 Task: Filter jobs by Hyderabad location.
Action: Mouse moved to (354, 149)
Screenshot: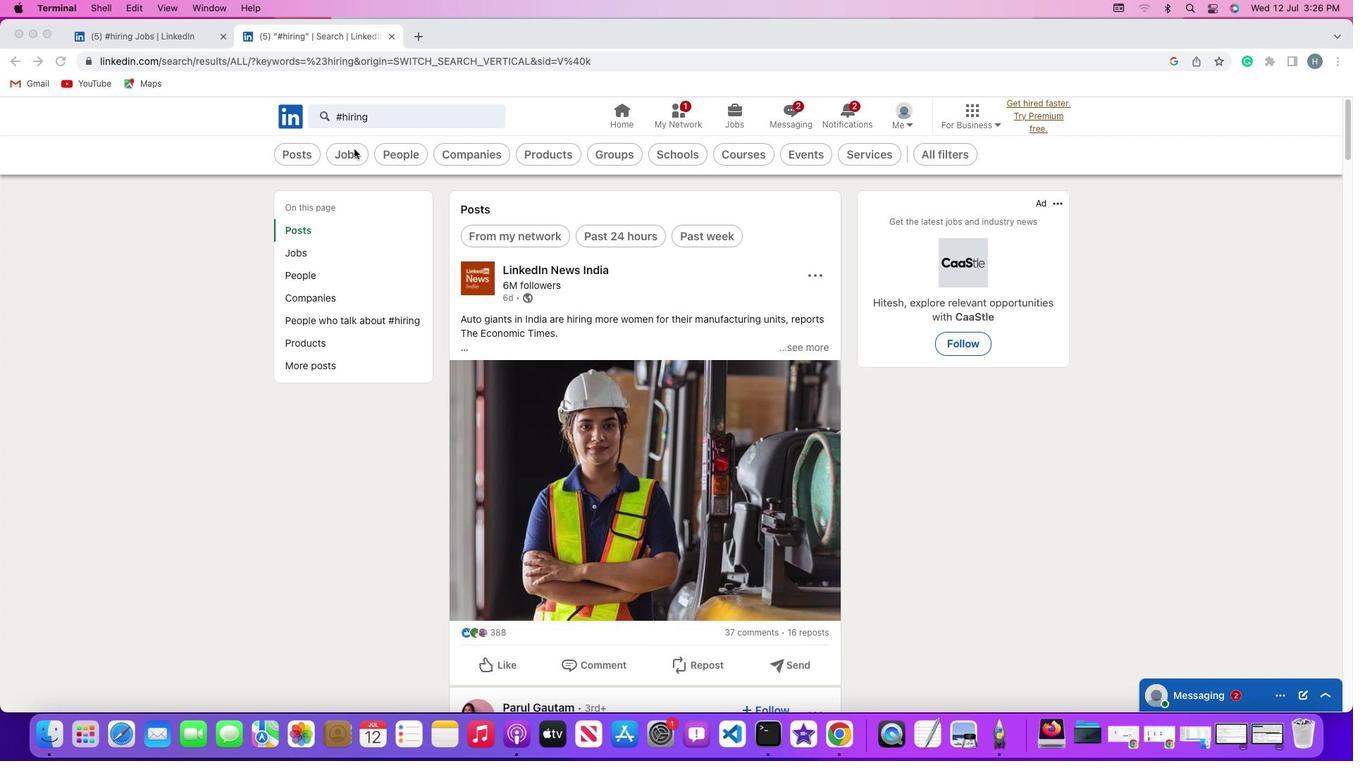 
Action: Mouse pressed left at (354, 149)
Screenshot: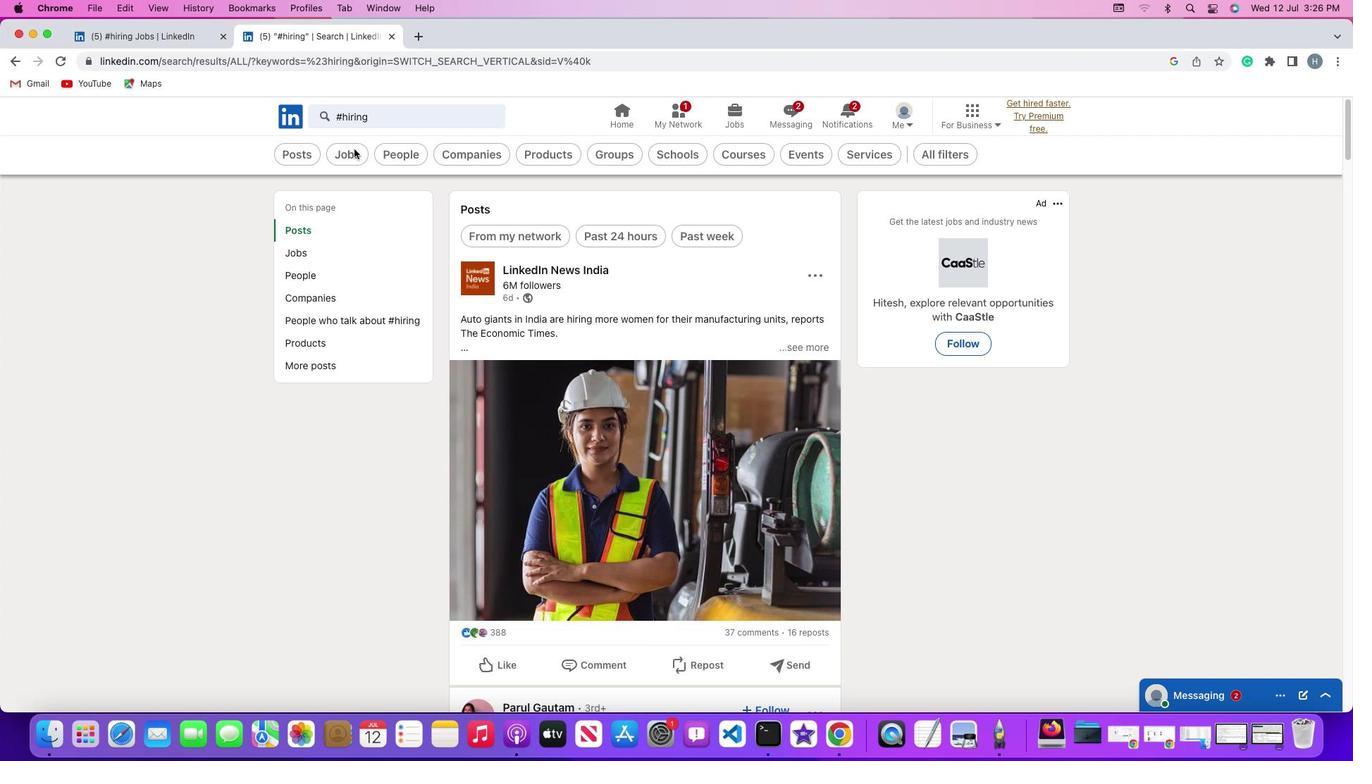 
Action: Mouse pressed left at (354, 149)
Screenshot: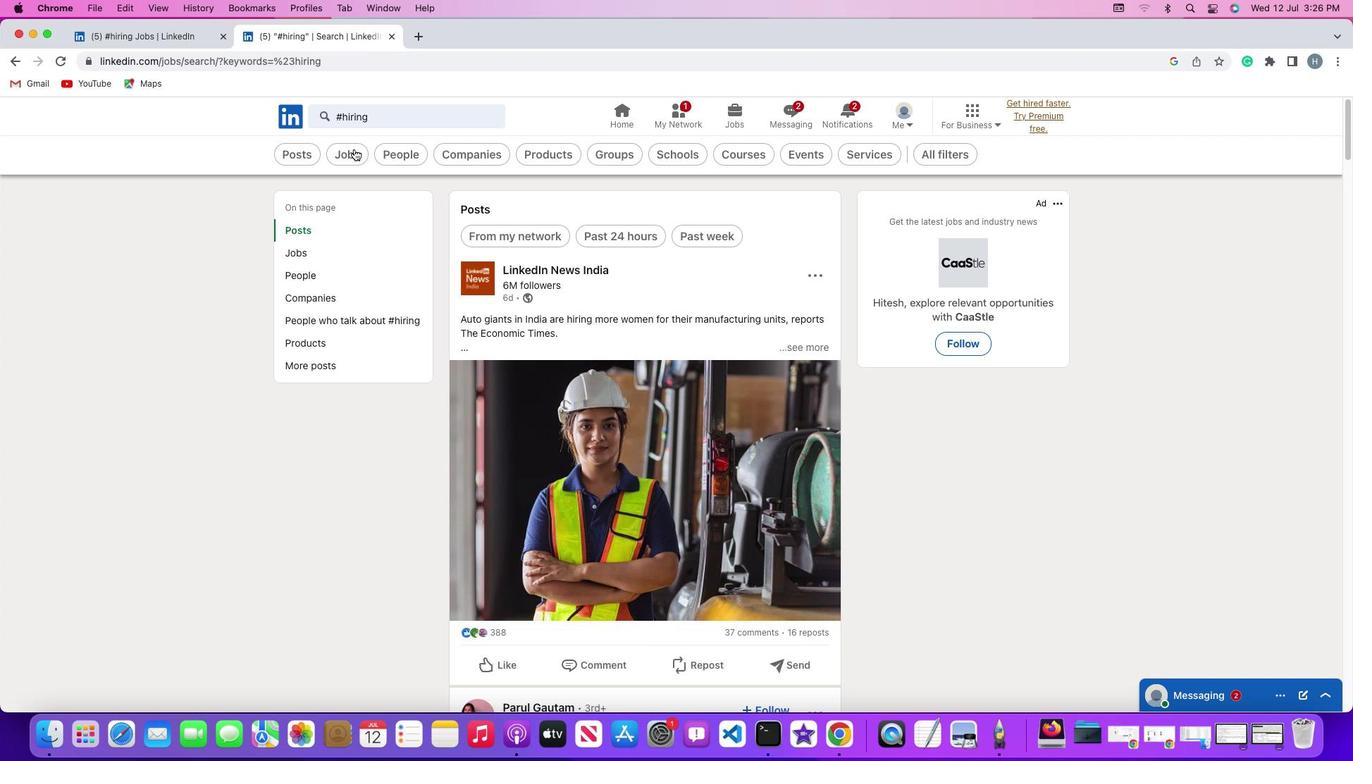 
Action: Mouse moved to (980, 153)
Screenshot: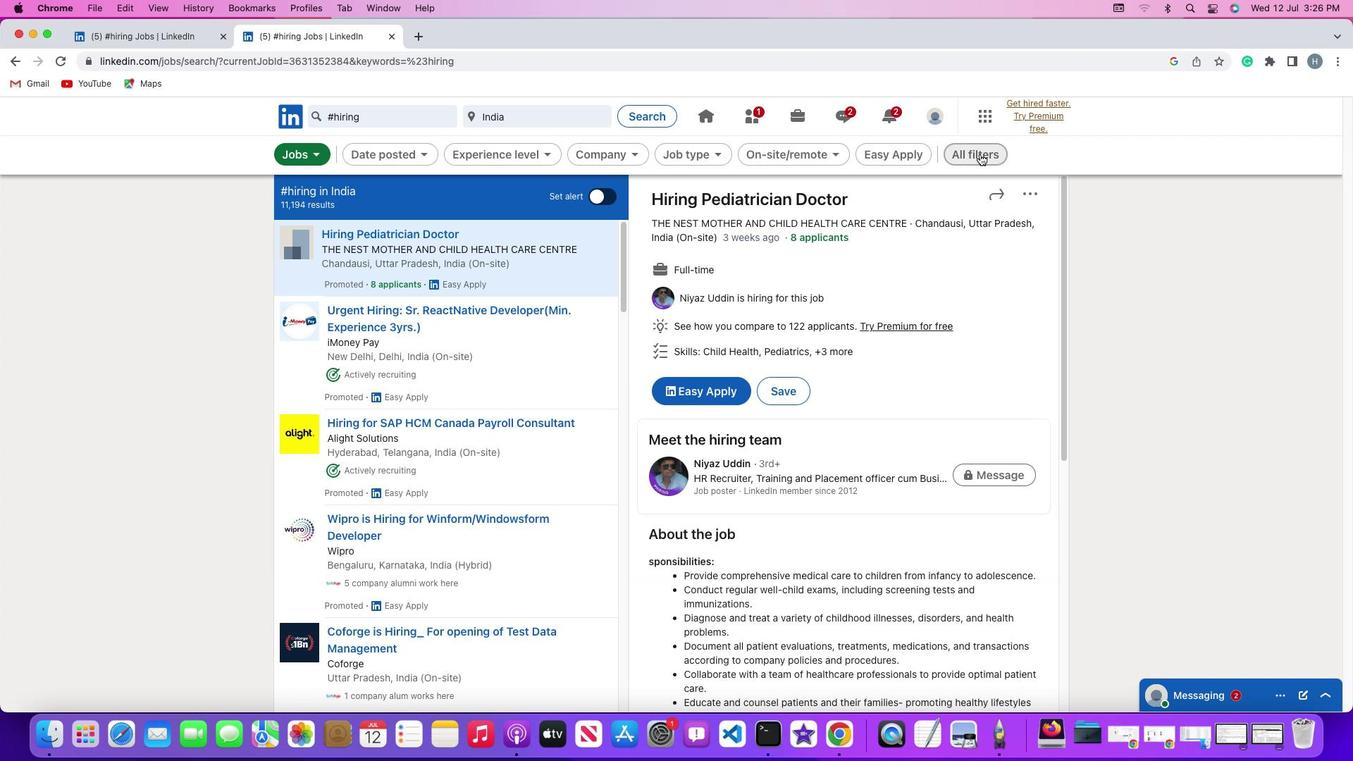 
Action: Mouse pressed left at (980, 153)
Screenshot: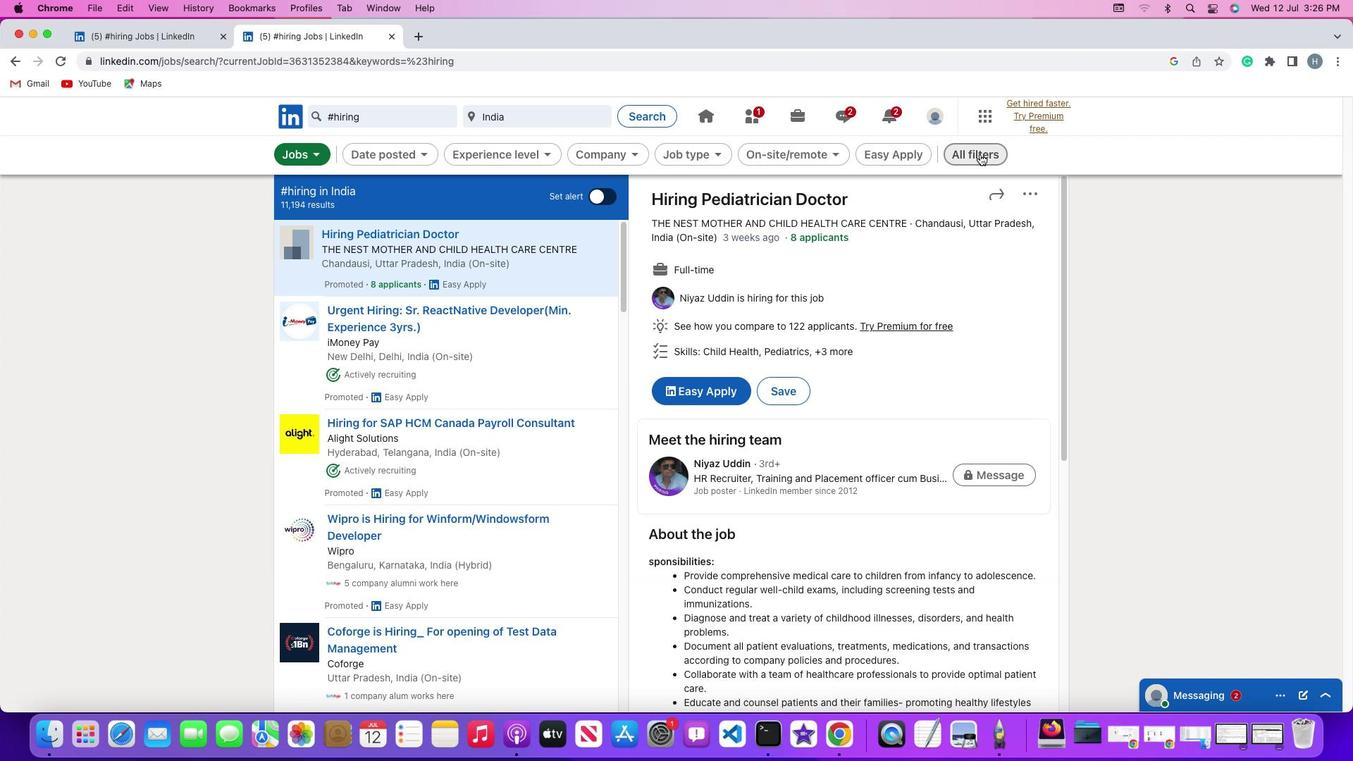 
Action: Mouse moved to (1135, 455)
Screenshot: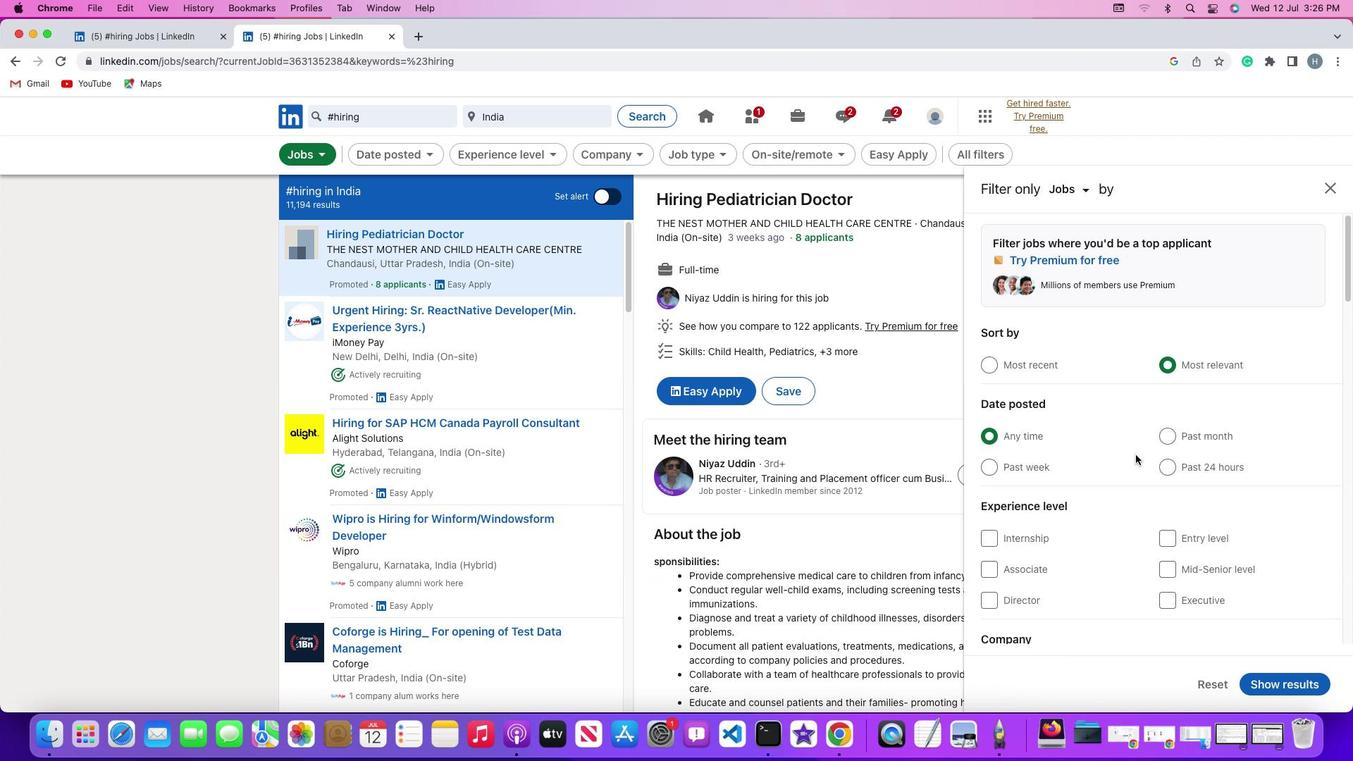 
Action: Mouse scrolled (1135, 455) with delta (0, 0)
Screenshot: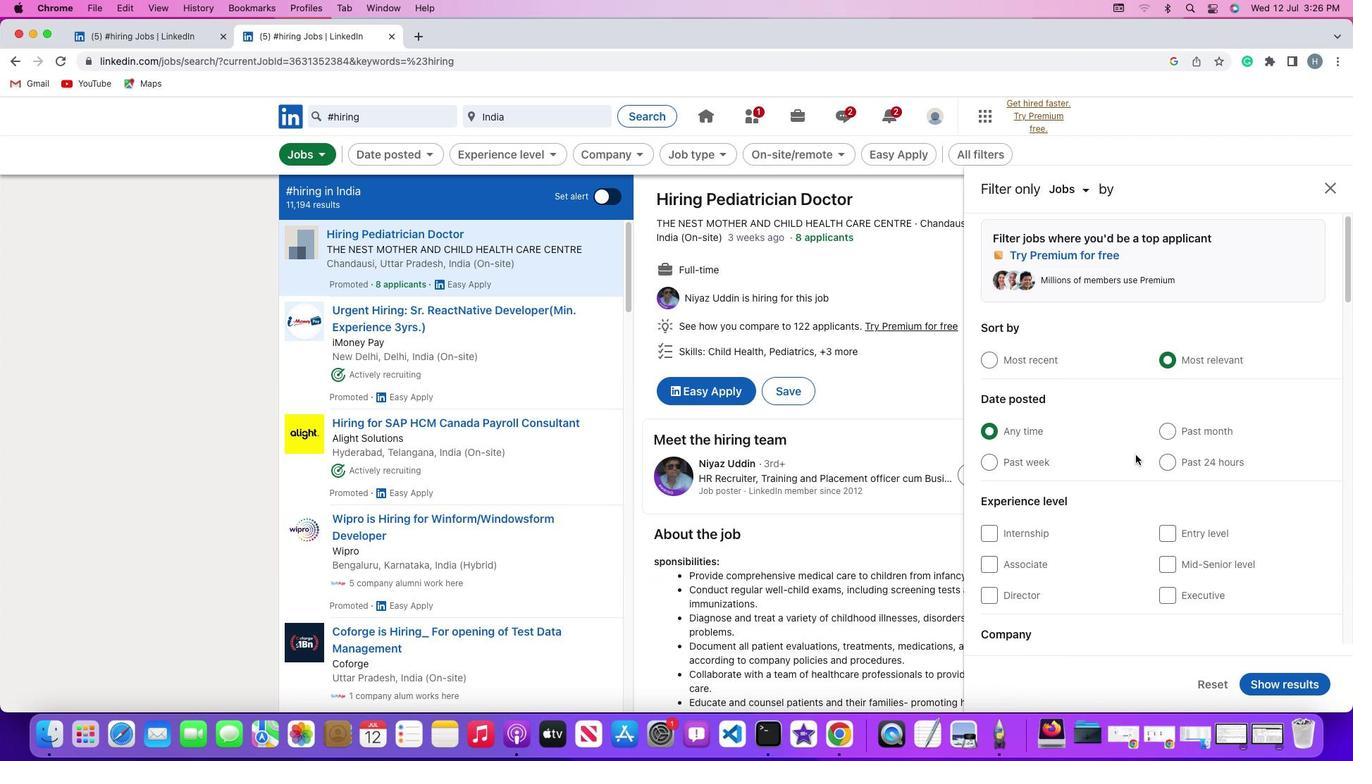 
Action: Mouse scrolled (1135, 455) with delta (0, 0)
Screenshot: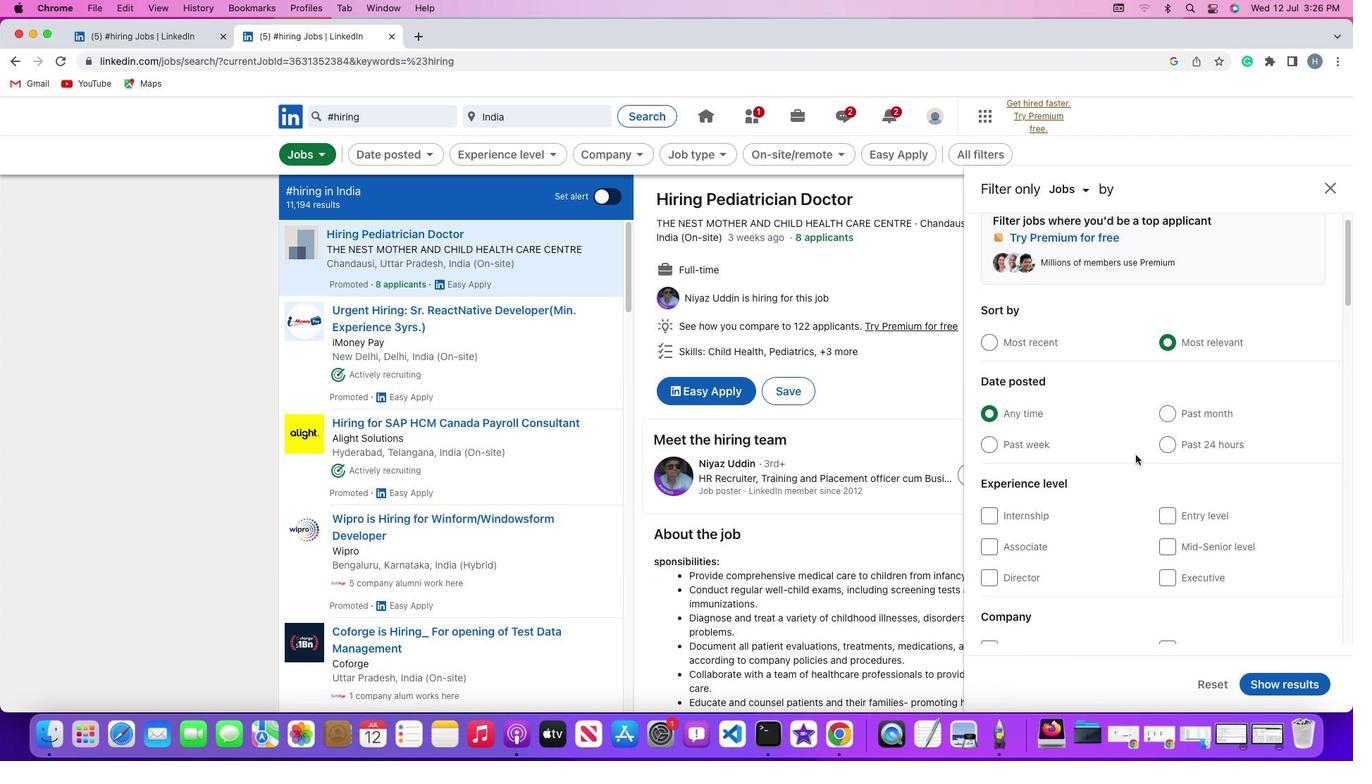 
Action: Mouse scrolled (1135, 455) with delta (0, -2)
Screenshot: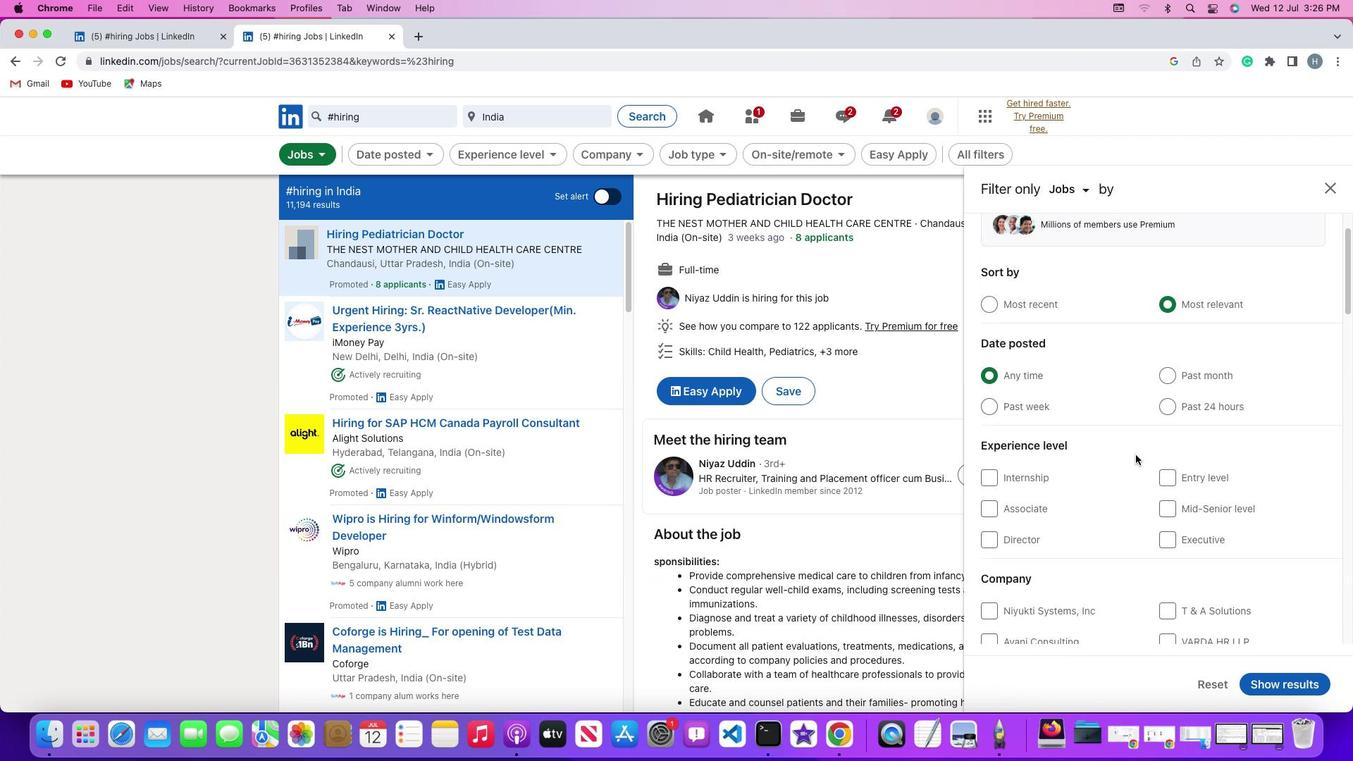 
Action: Mouse scrolled (1135, 455) with delta (0, -2)
Screenshot: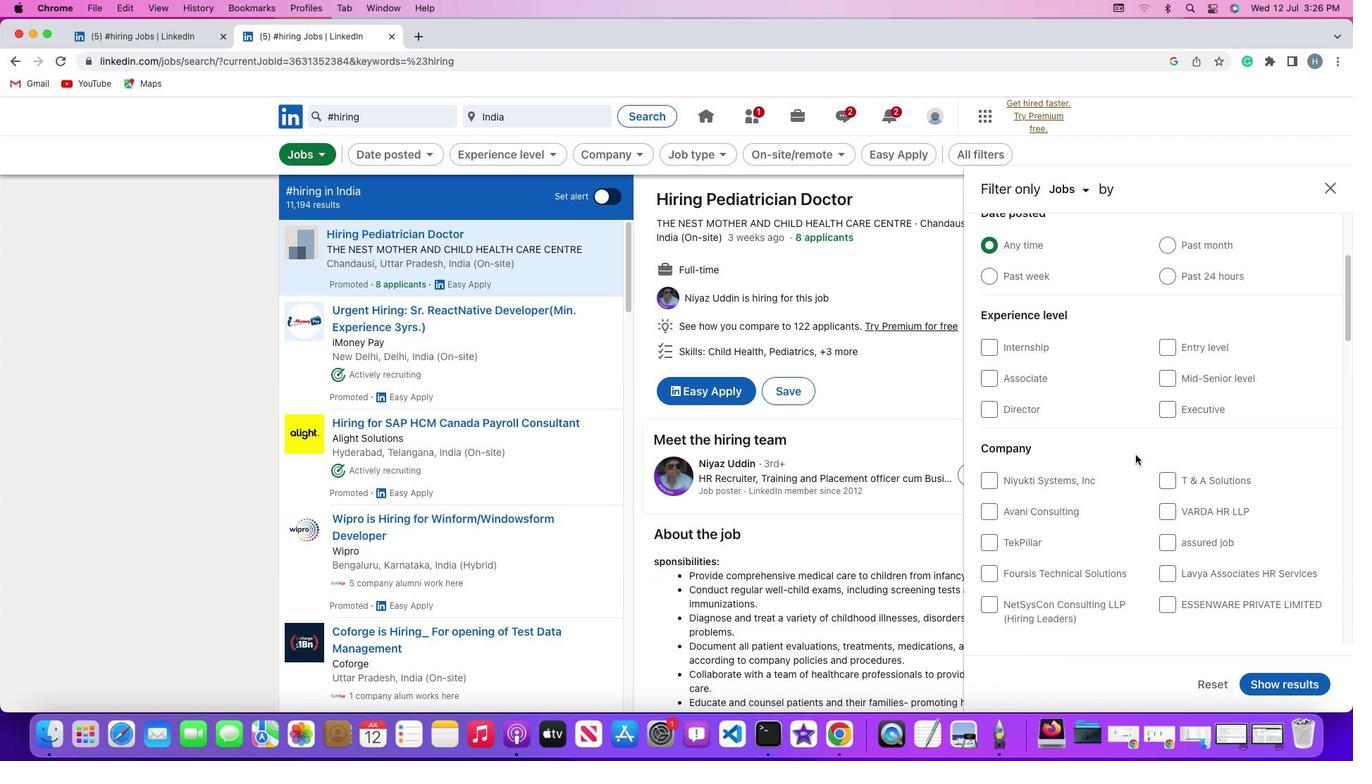 
Action: Mouse scrolled (1135, 455) with delta (0, 0)
Screenshot: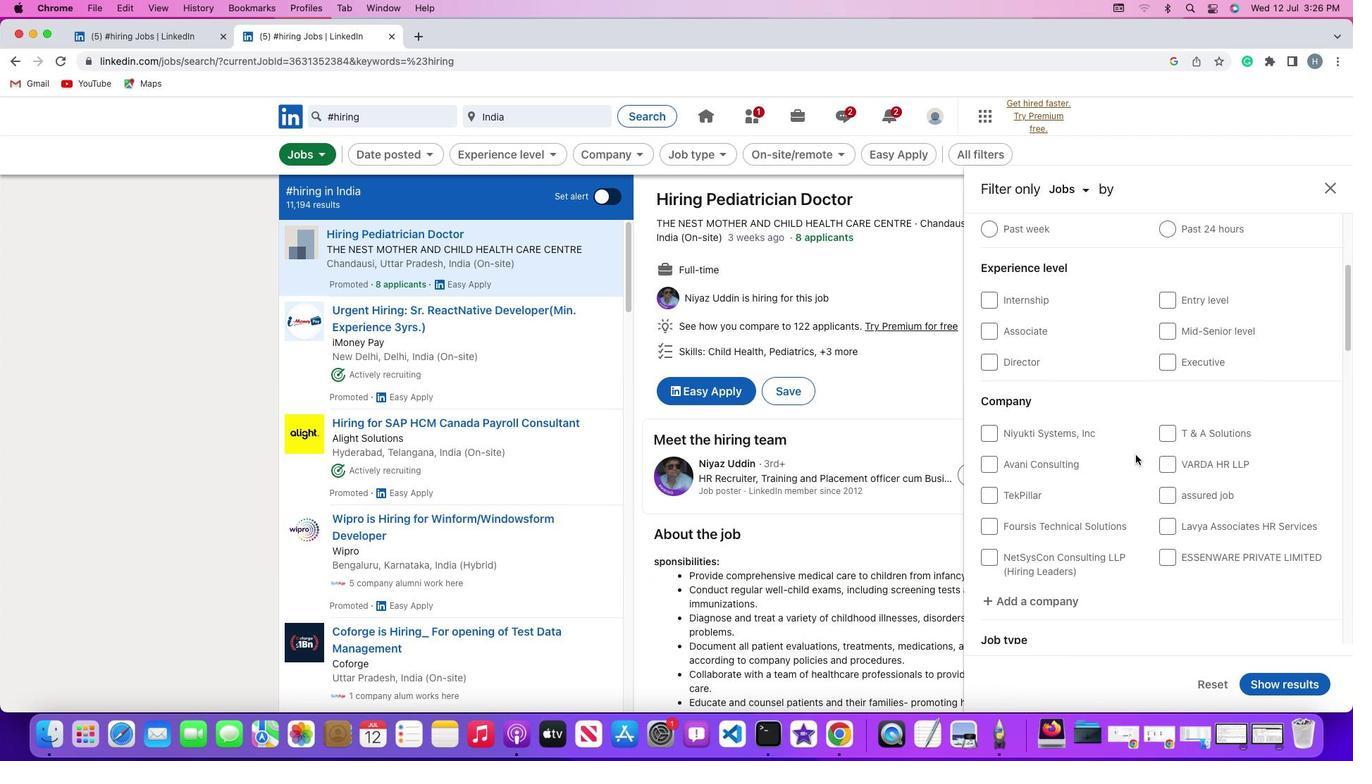 
Action: Mouse scrolled (1135, 455) with delta (0, 0)
Screenshot: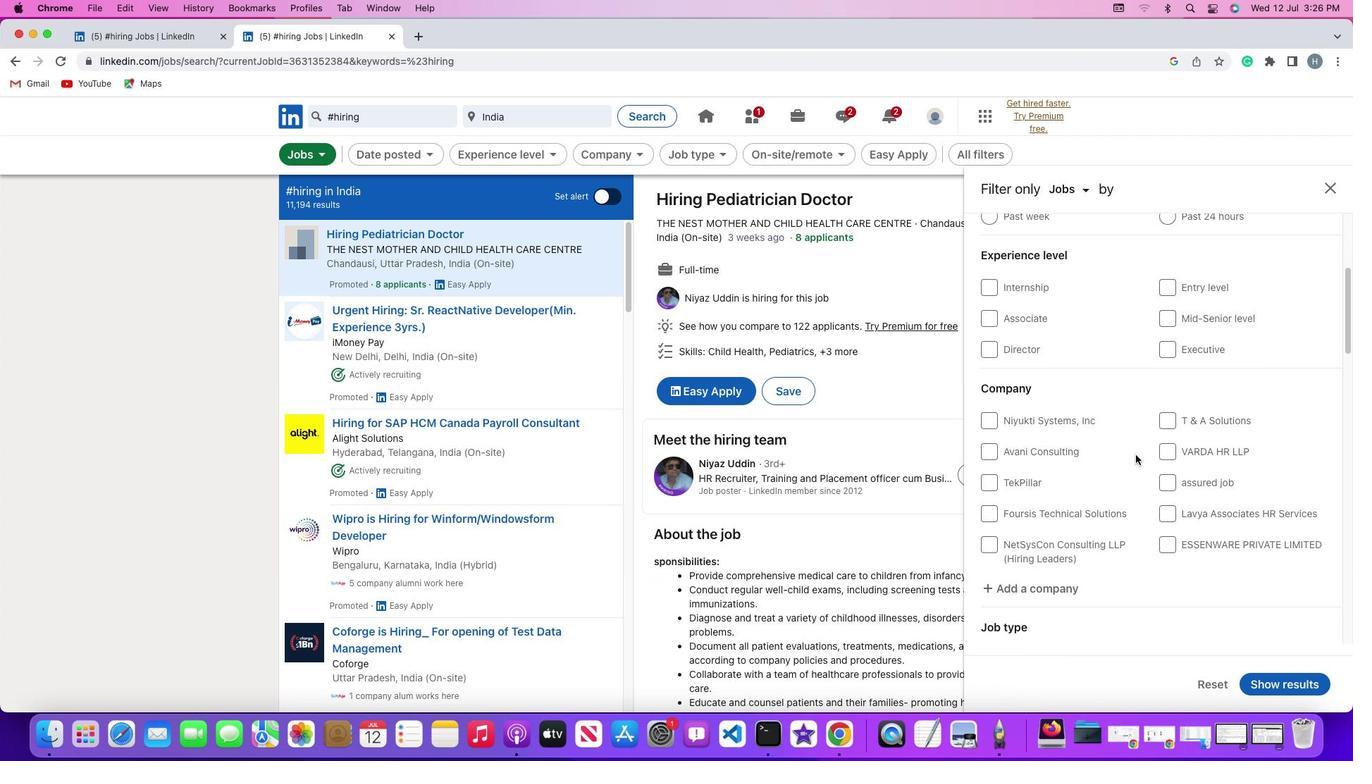 
Action: Mouse scrolled (1135, 455) with delta (0, -1)
Screenshot: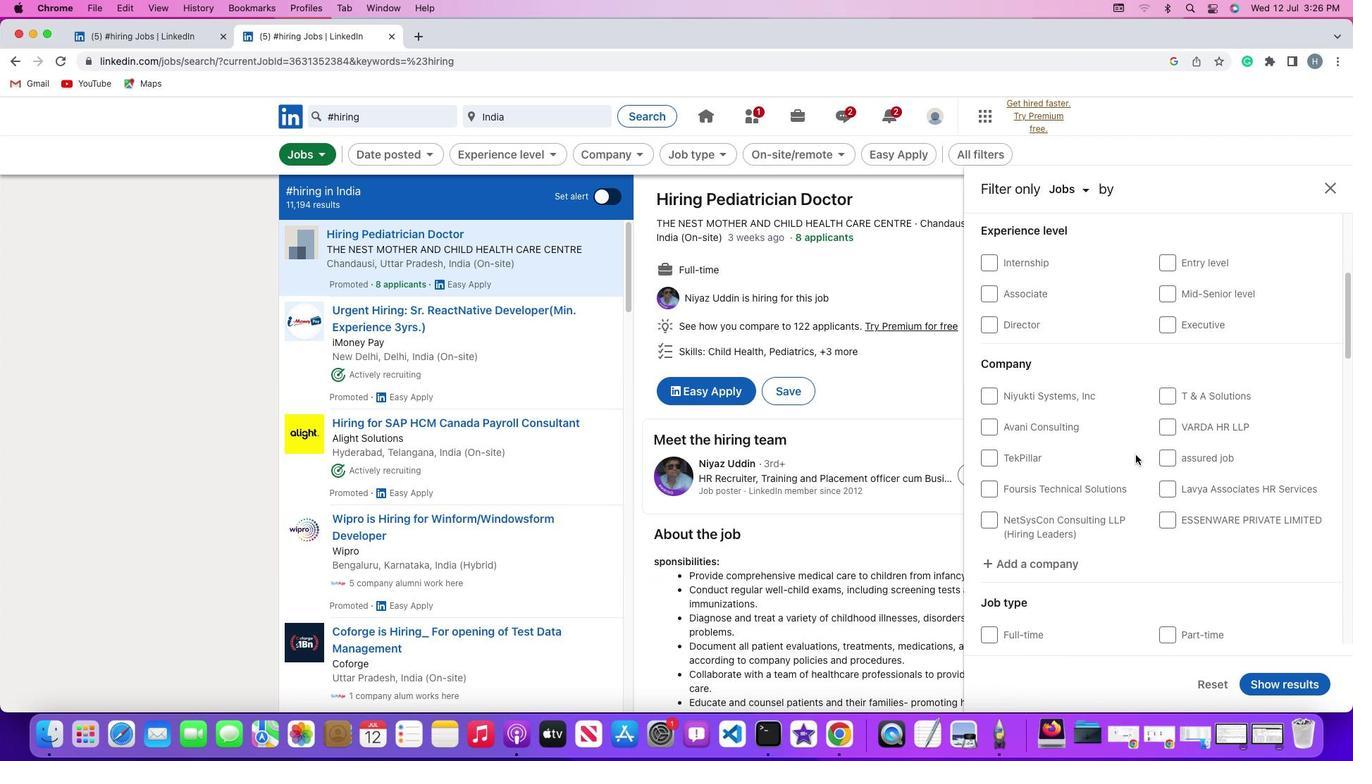 
Action: Mouse scrolled (1135, 455) with delta (0, 0)
Screenshot: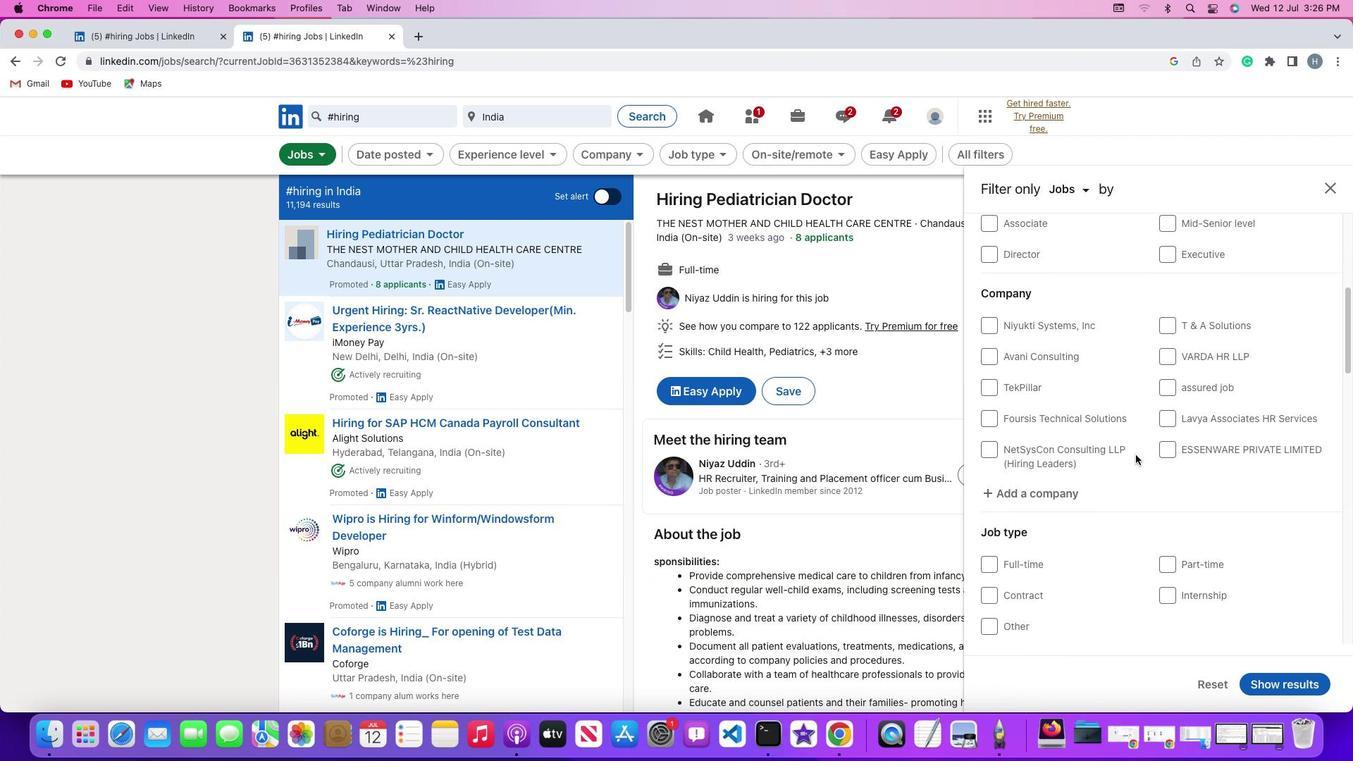 
Action: Mouse scrolled (1135, 455) with delta (0, 0)
Screenshot: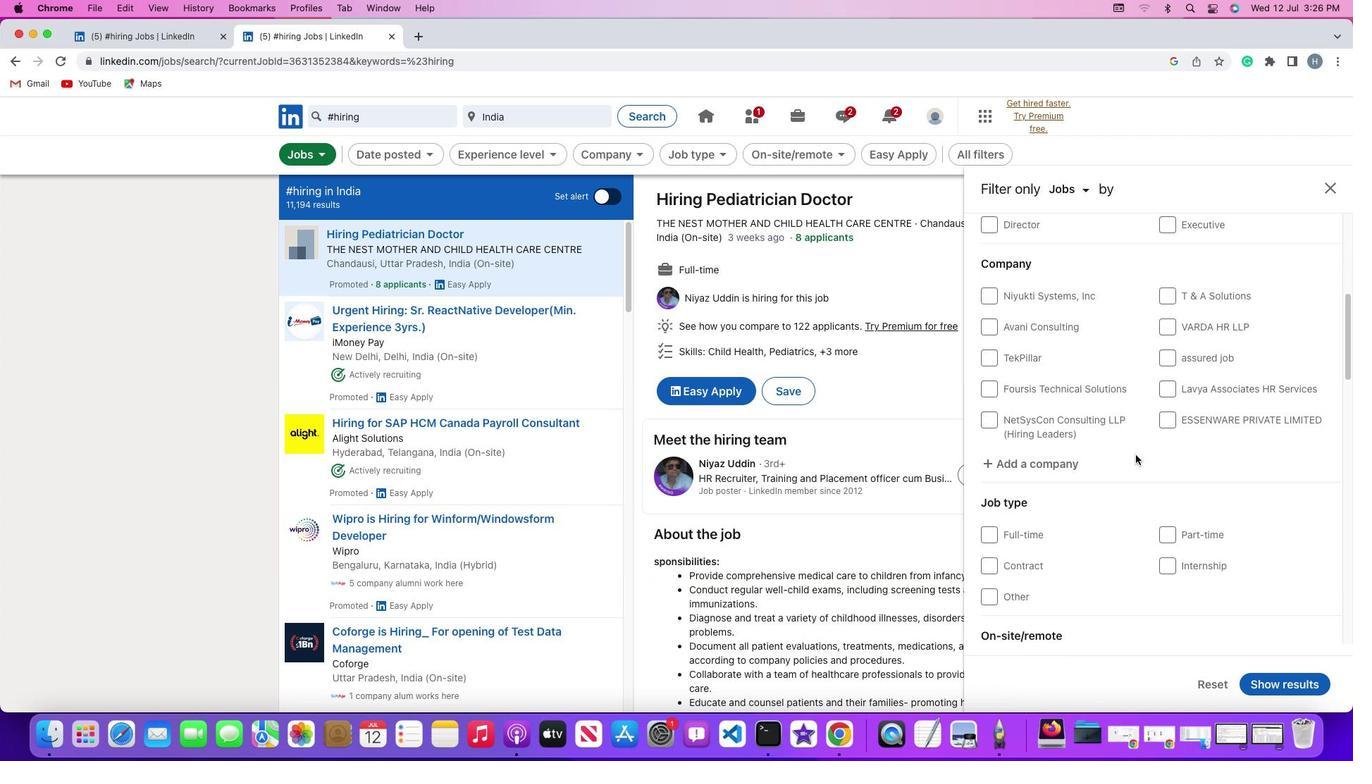 
Action: Mouse scrolled (1135, 455) with delta (0, -1)
Screenshot: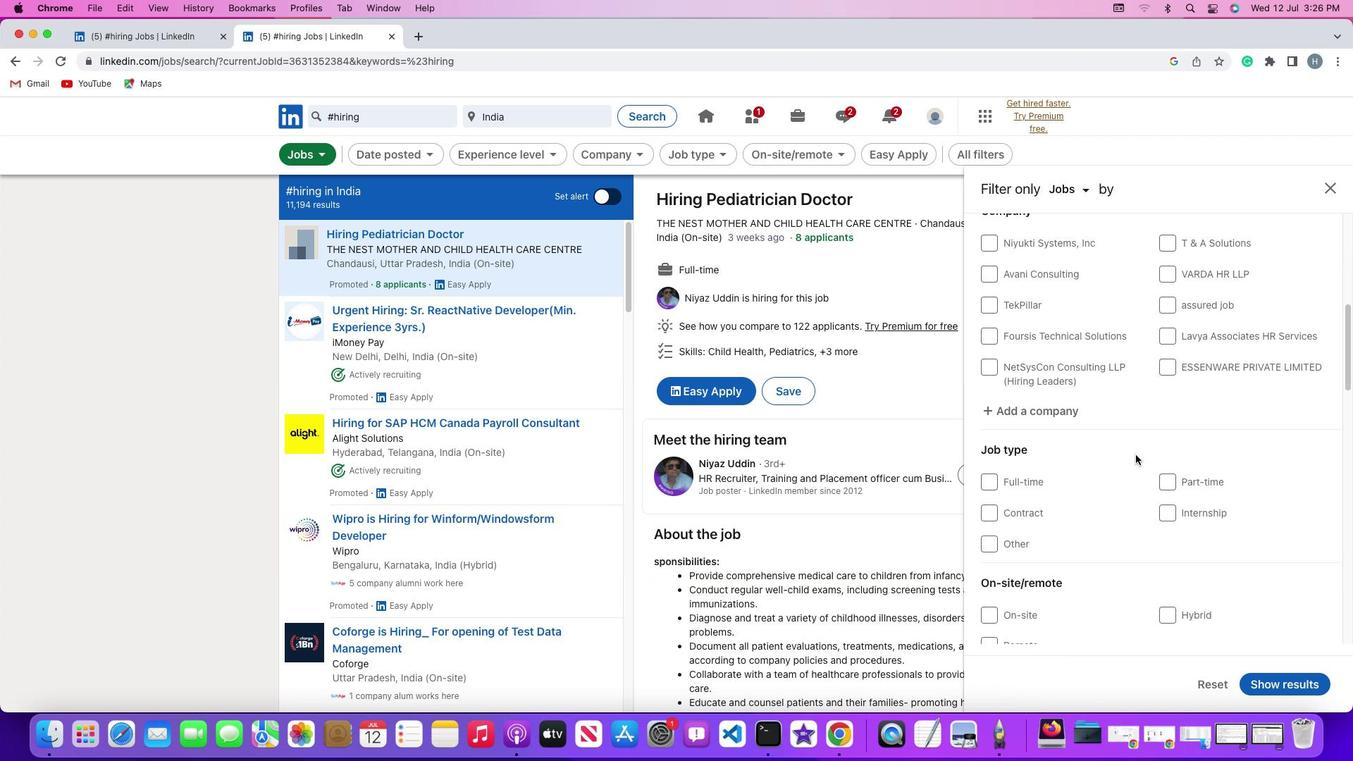 
Action: Mouse scrolled (1135, 455) with delta (0, -2)
Screenshot: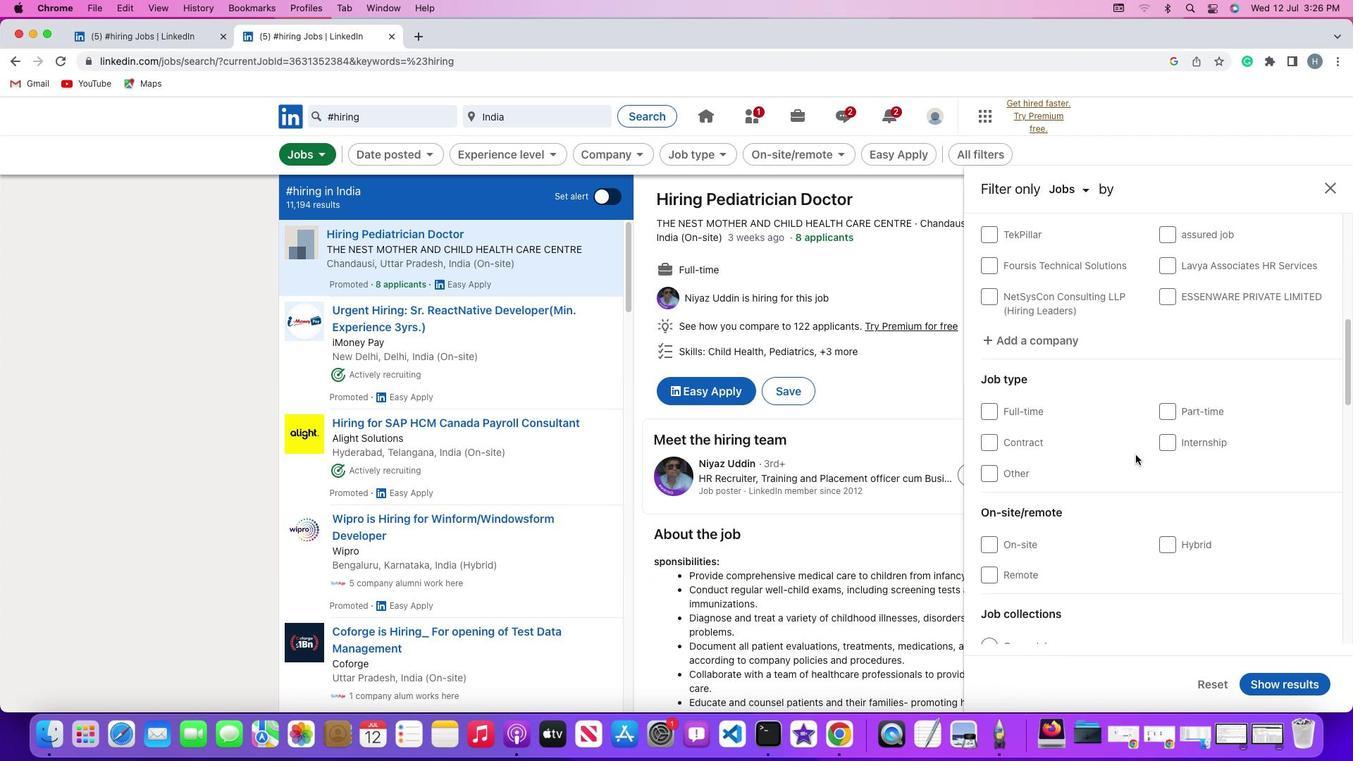 
Action: Mouse scrolled (1135, 455) with delta (0, 0)
Screenshot: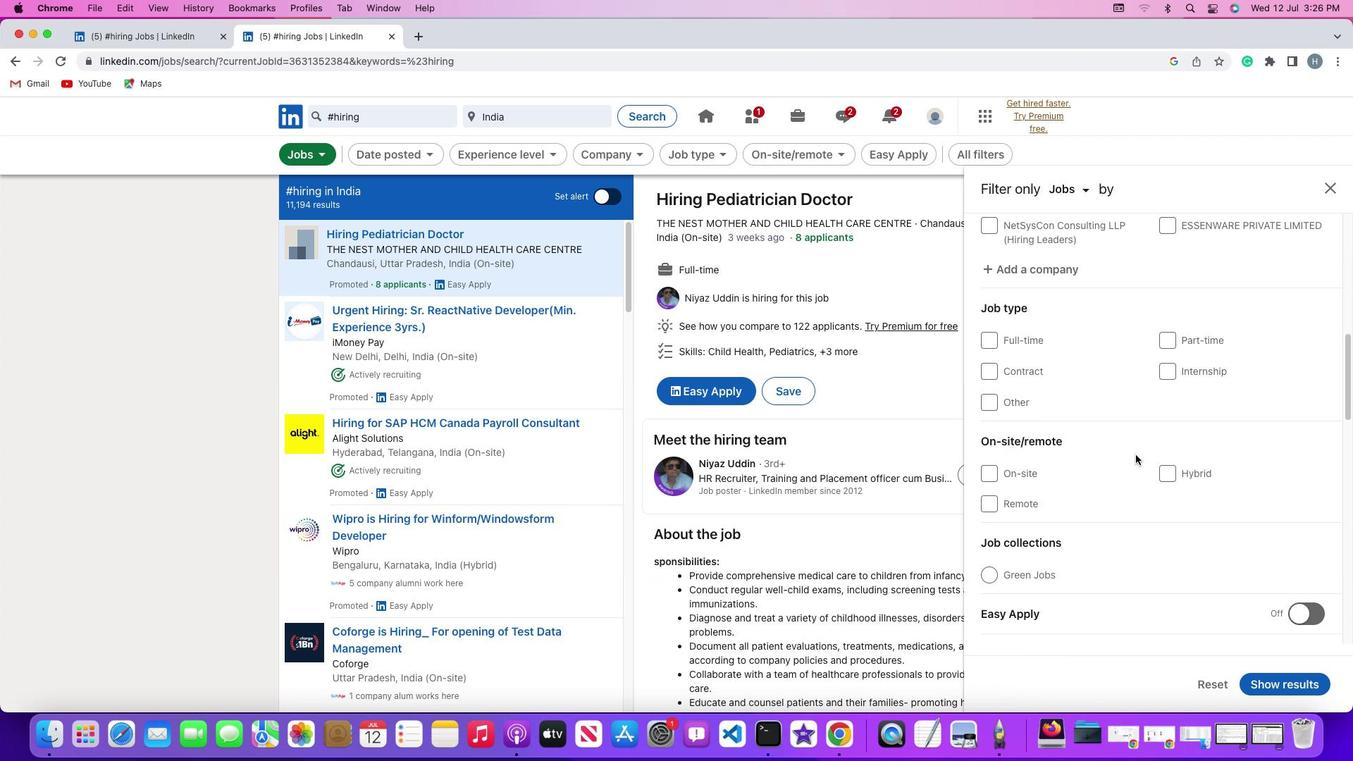 
Action: Mouse scrolled (1135, 455) with delta (0, 0)
Screenshot: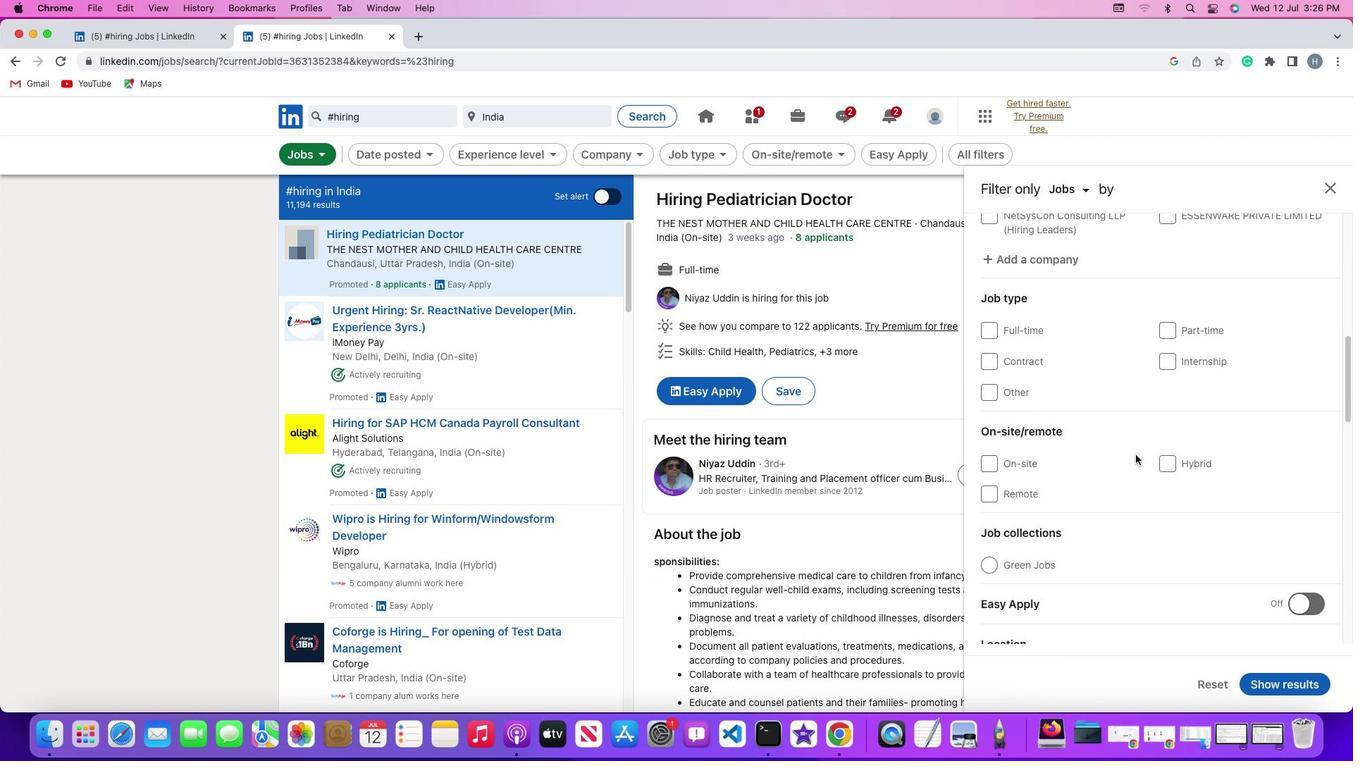 
Action: Mouse scrolled (1135, 455) with delta (0, -1)
Screenshot: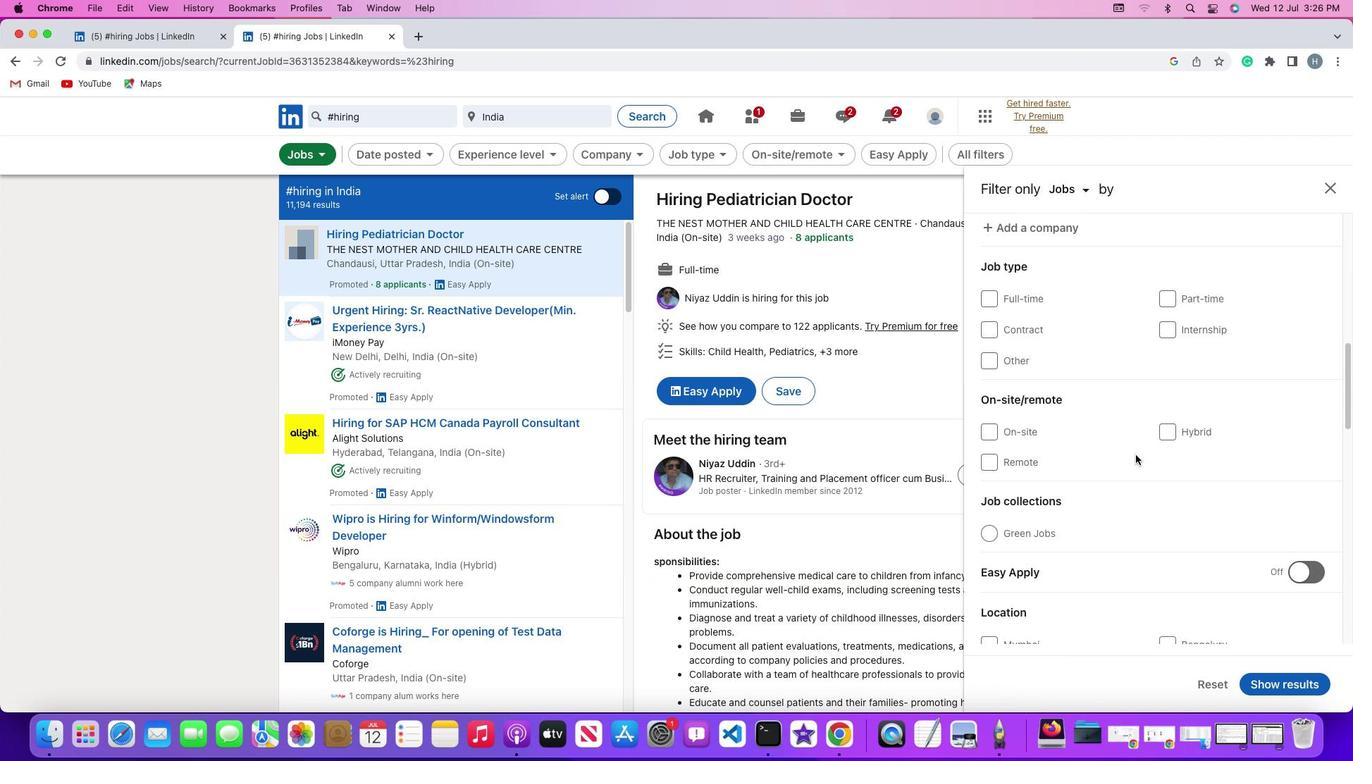 
Action: Mouse scrolled (1135, 455) with delta (0, 0)
Screenshot: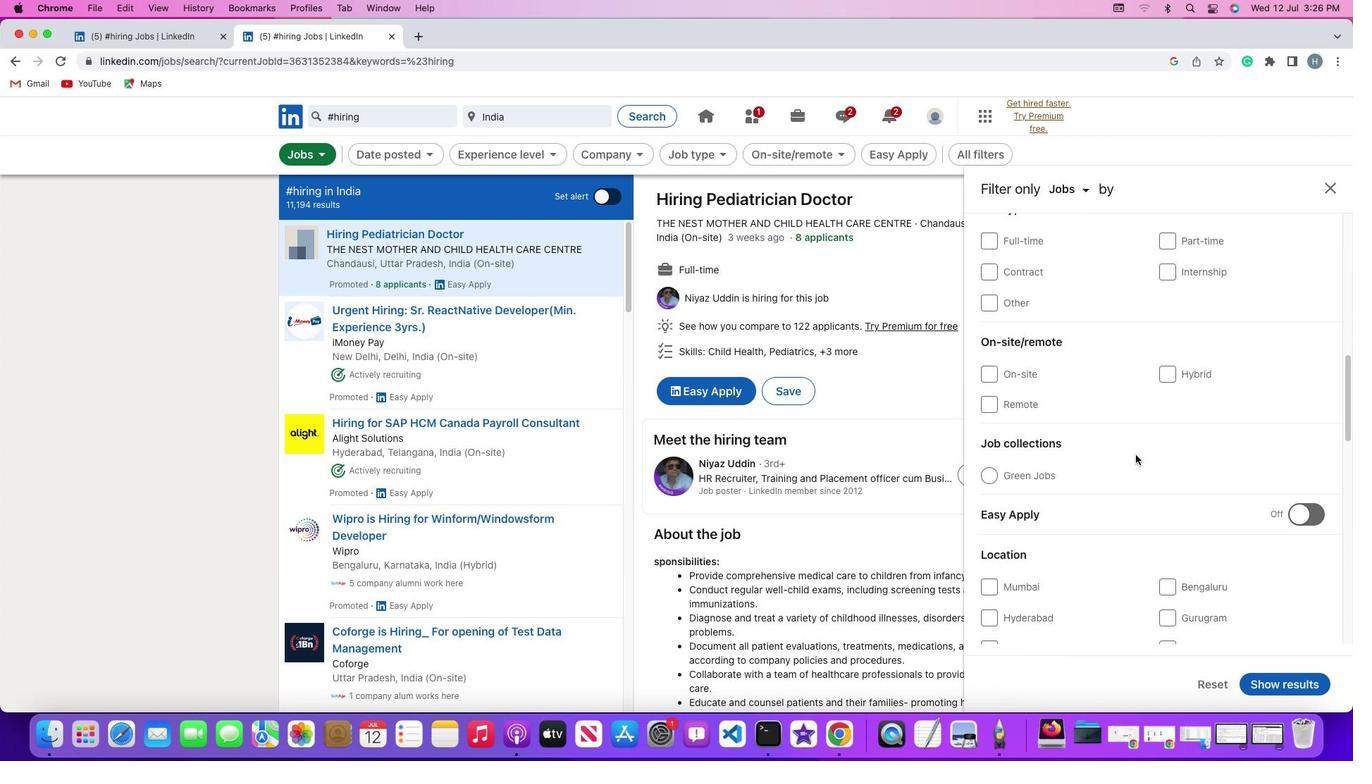 
Action: Mouse scrolled (1135, 455) with delta (0, 0)
Screenshot: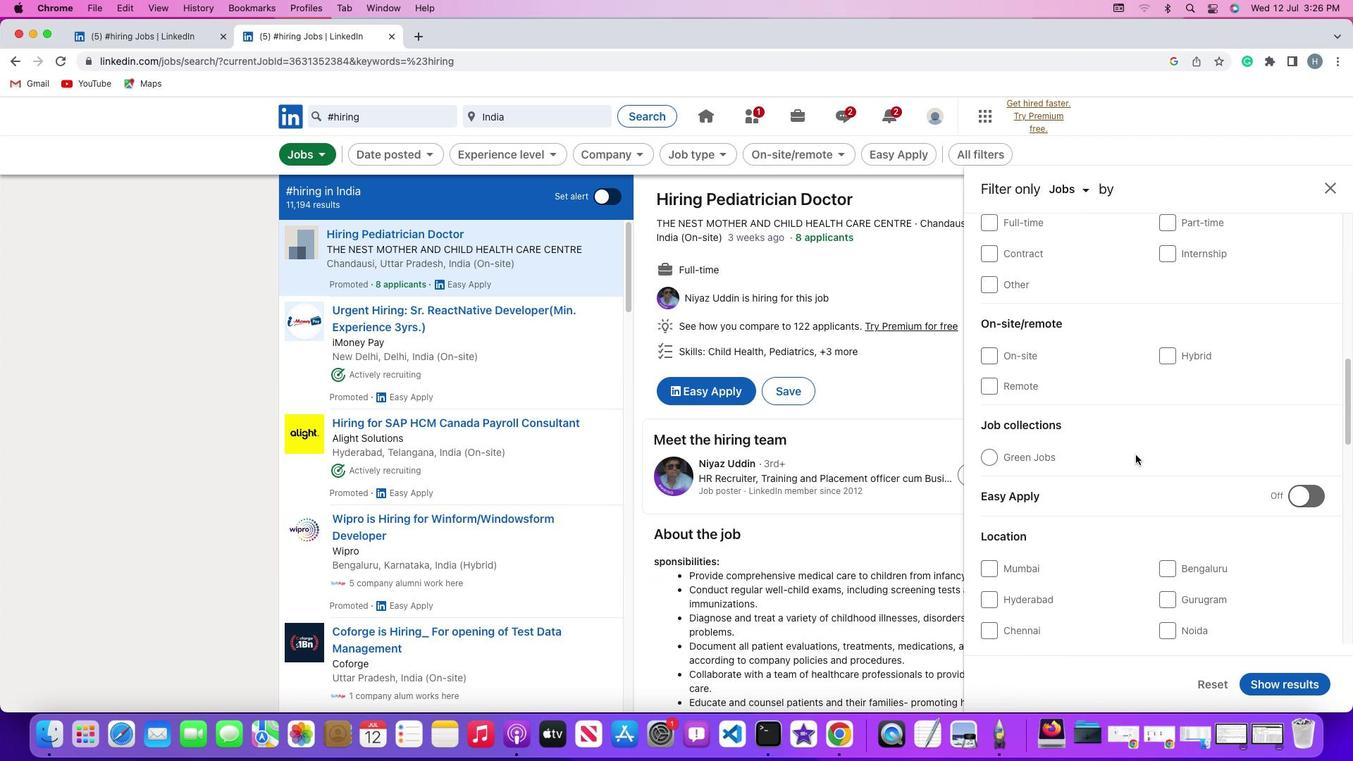 
Action: Mouse scrolled (1135, 455) with delta (0, -2)
Screenshot: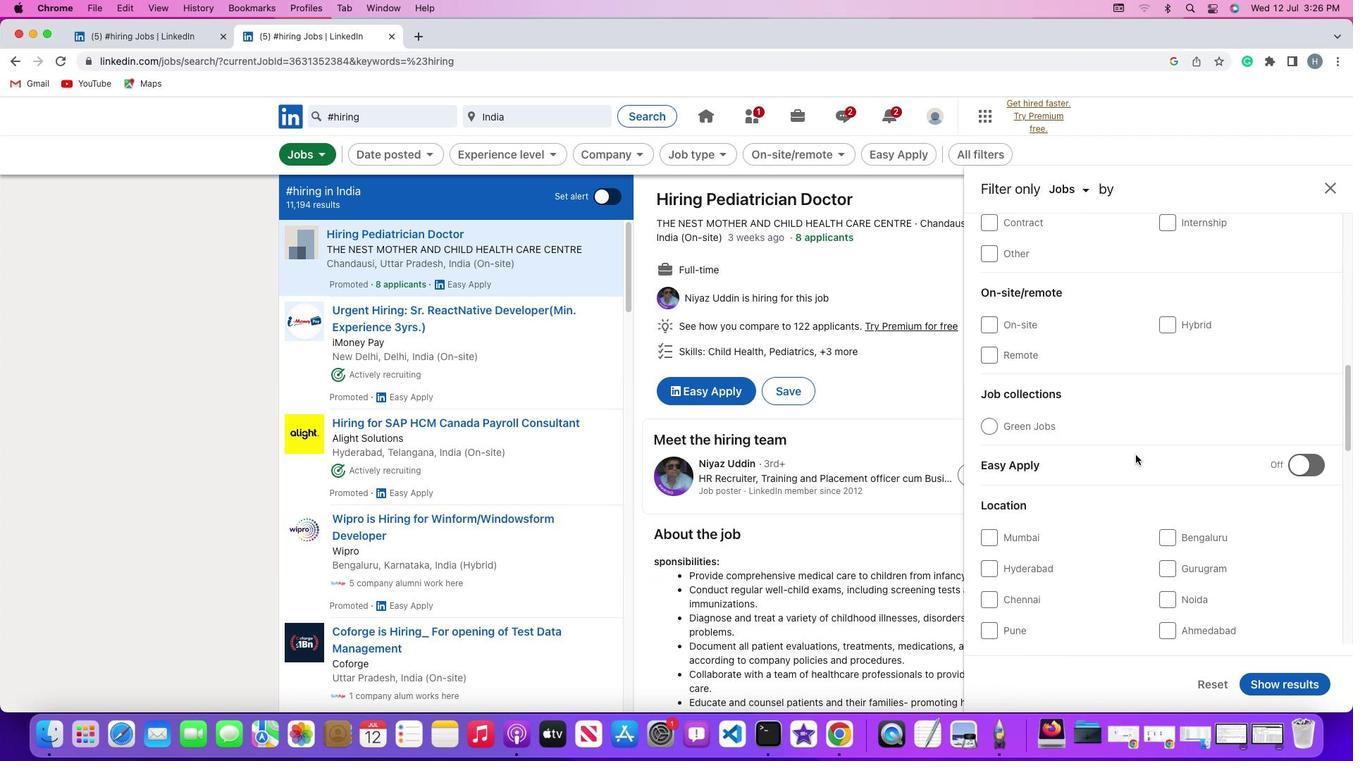 
Action: Mouse scrolled (1135, 455) with delta (0, 0)
Screenshot: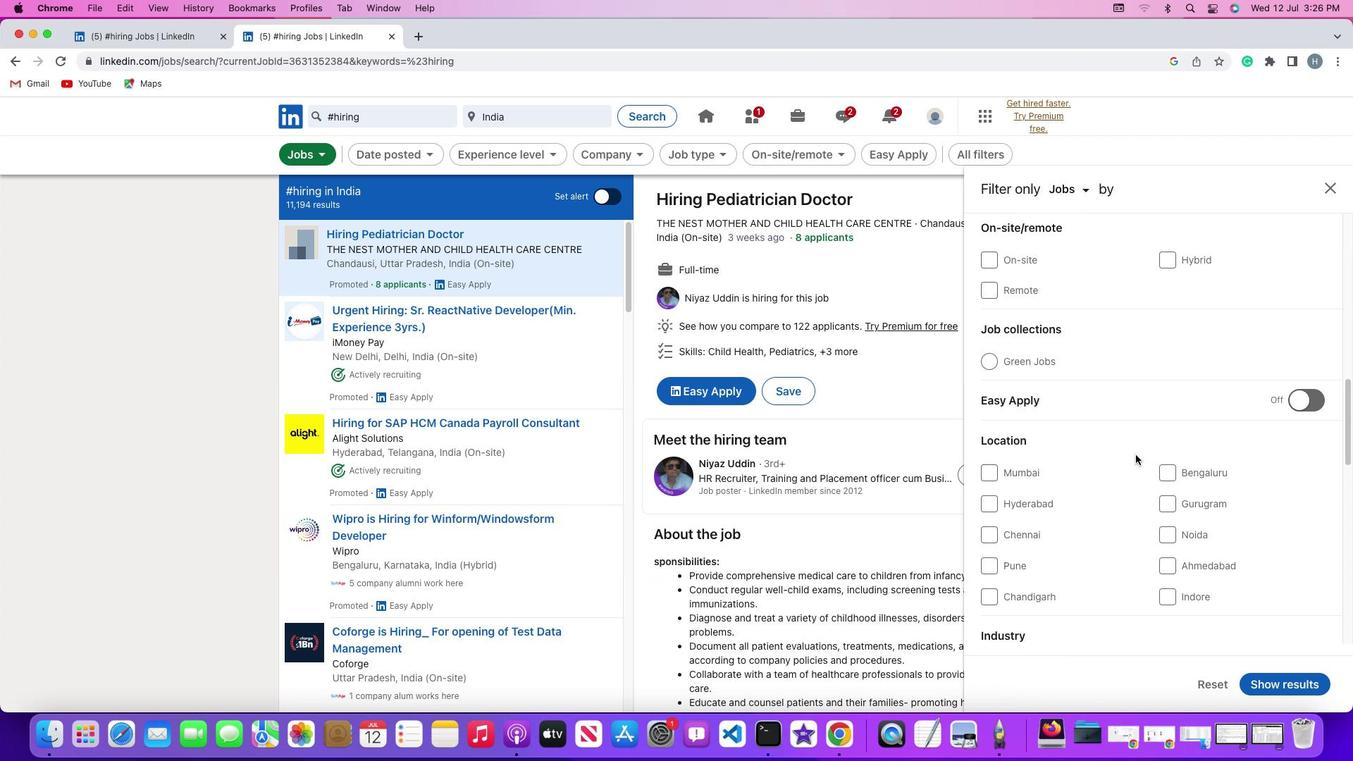 
Action: Mouse scrolled (1135, 455) with delta (0, 0)
Screenshot: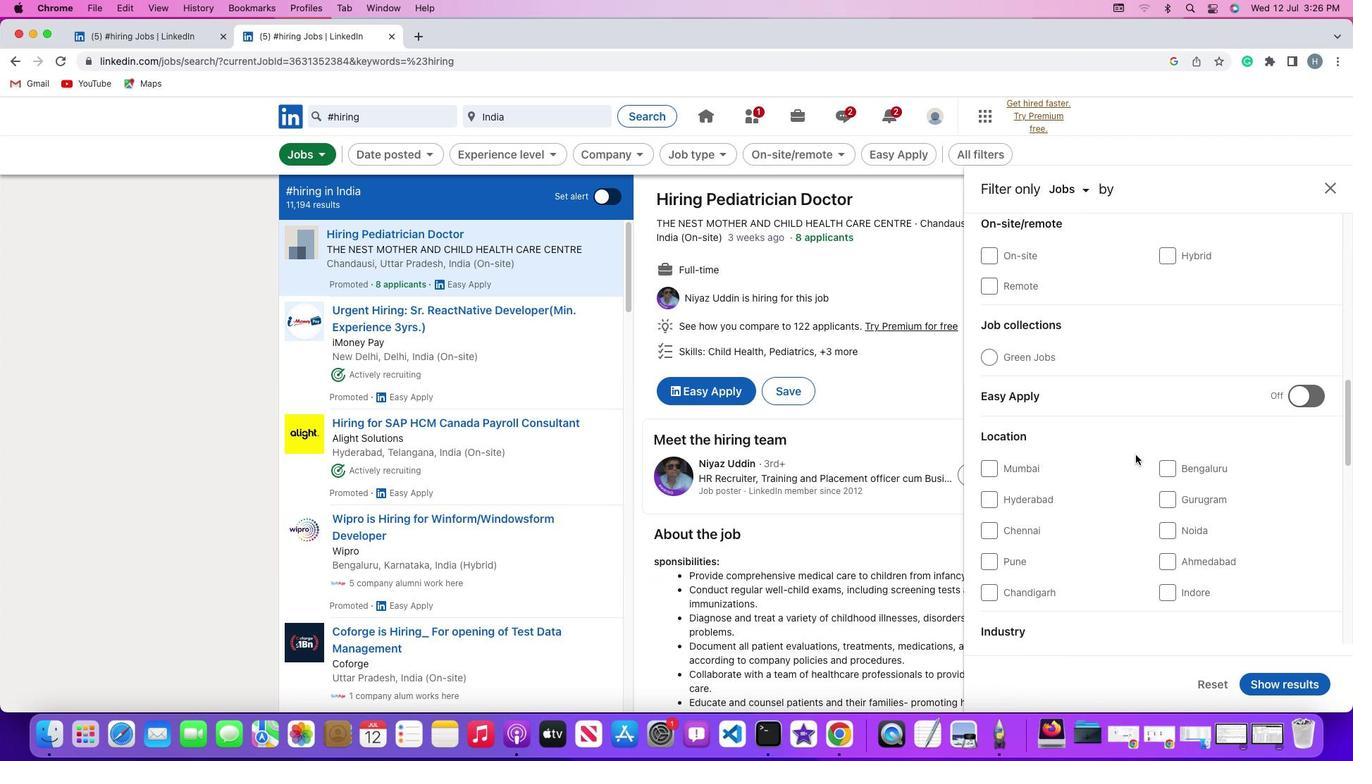 
Action: Mouse scrolled (1135, 455) with delta (0, 0)
Screenshot: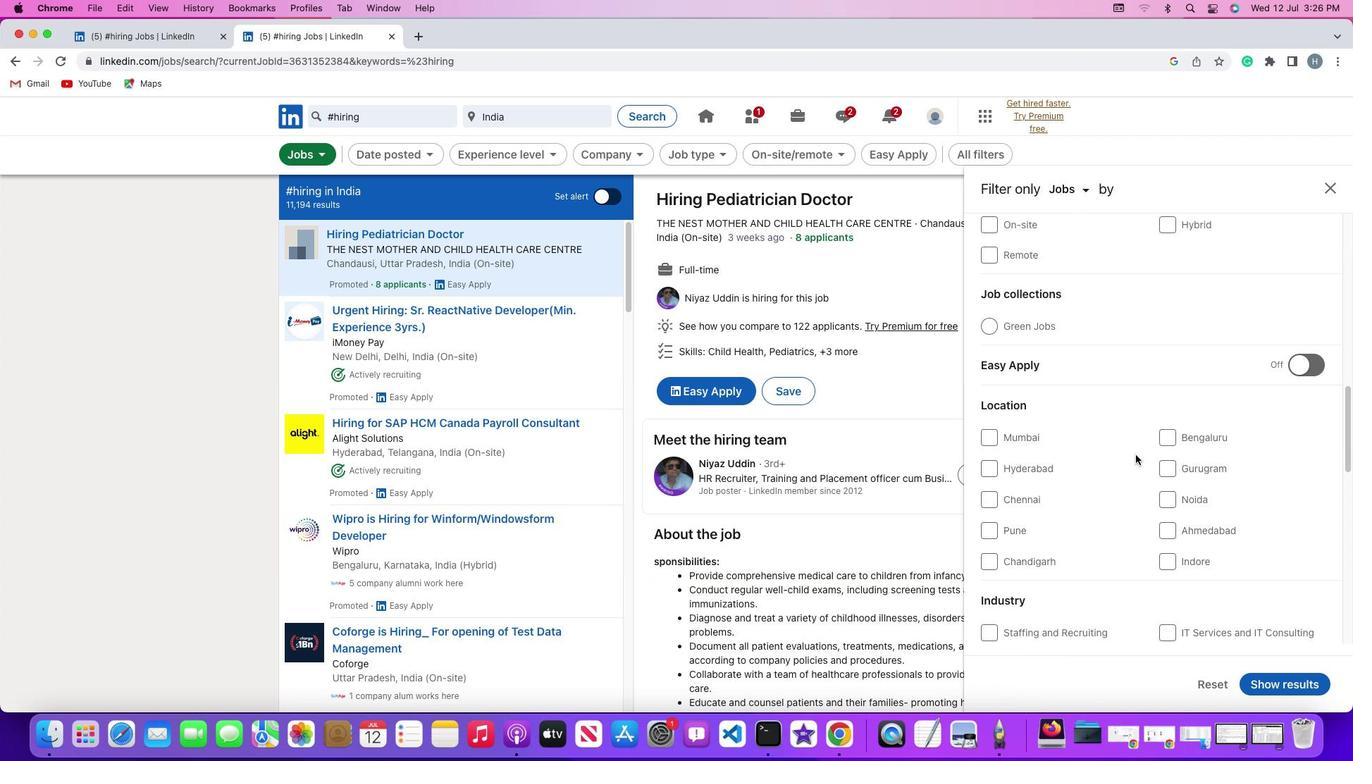 
Action: Mouse scrolled (1135, 455) with delta (0, -2)
Screenshot: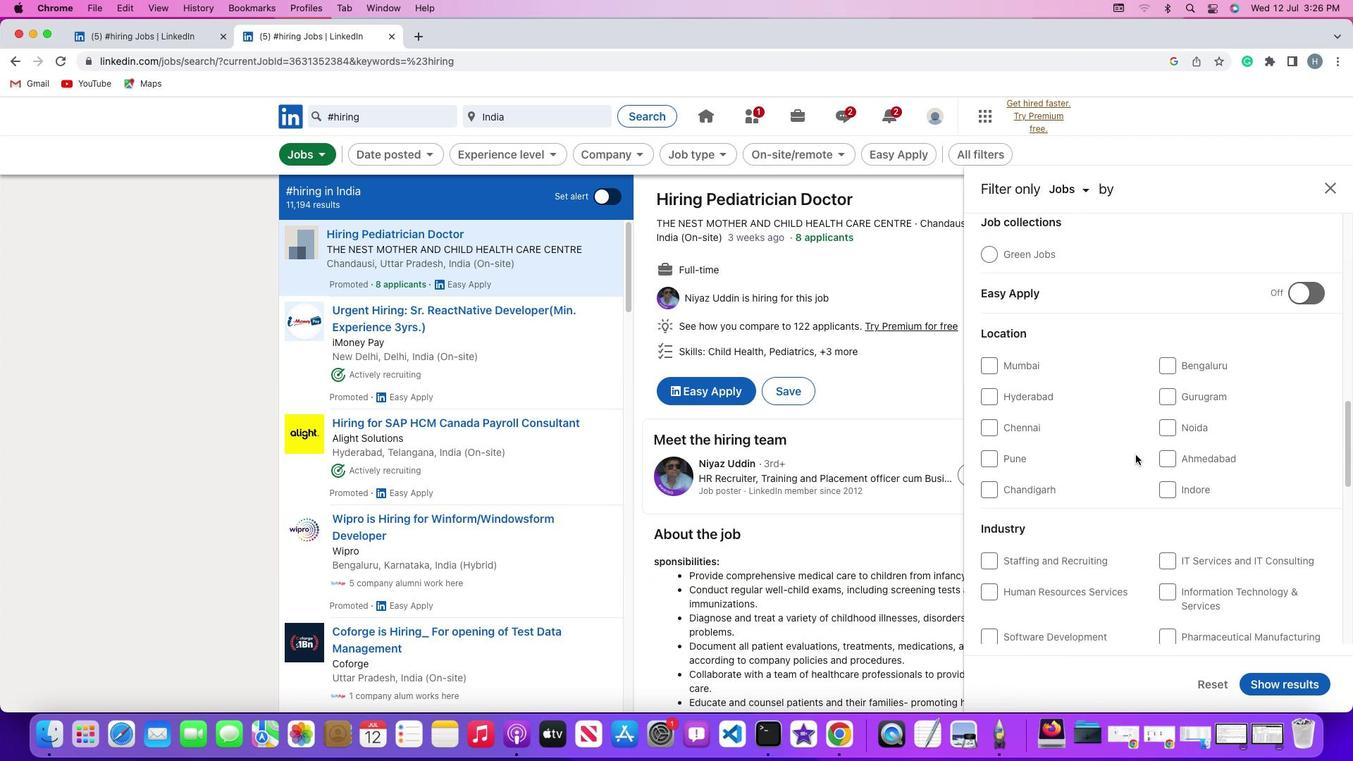 
Action: Mouse scrolled (1135, 455) with delta (0, 0)
Screenshot: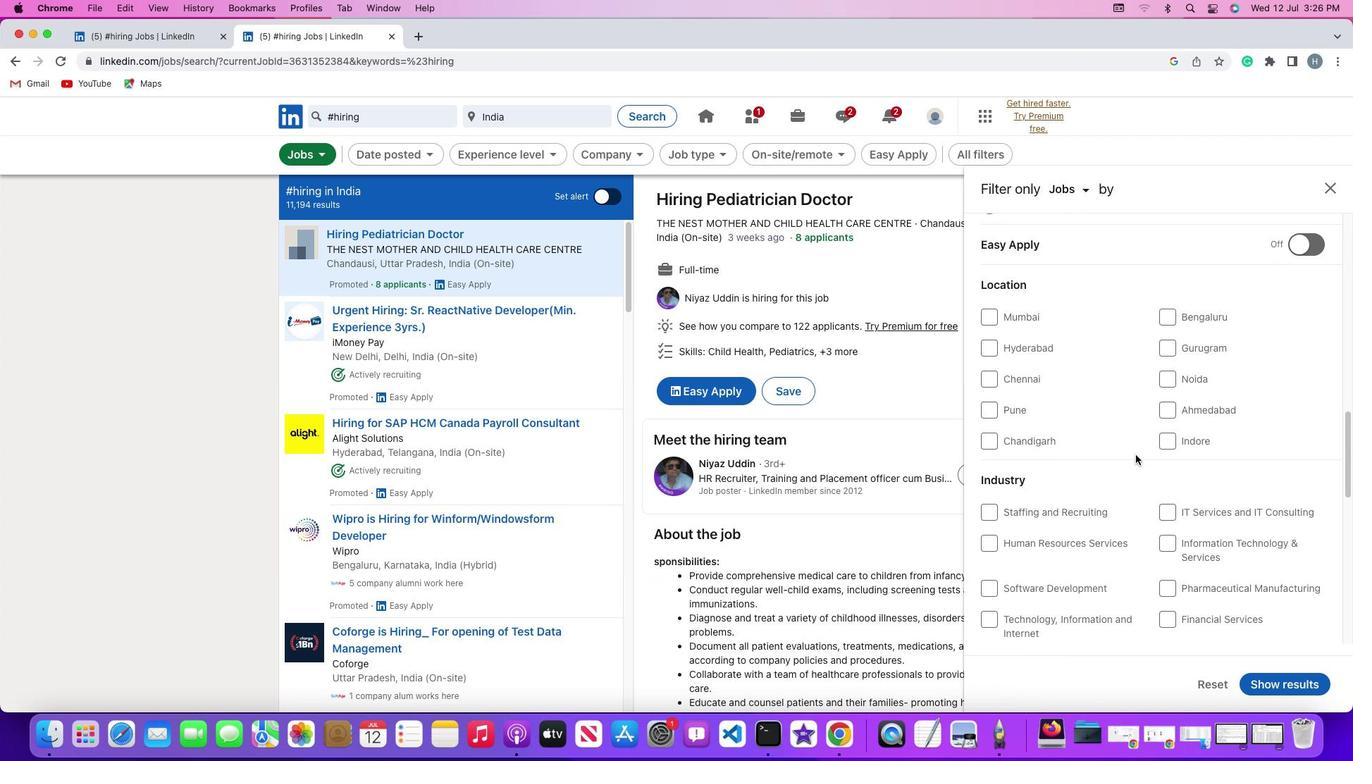 
Action: Mouse scrolled (1135, 455) with delta (0, 0)
Screenshot: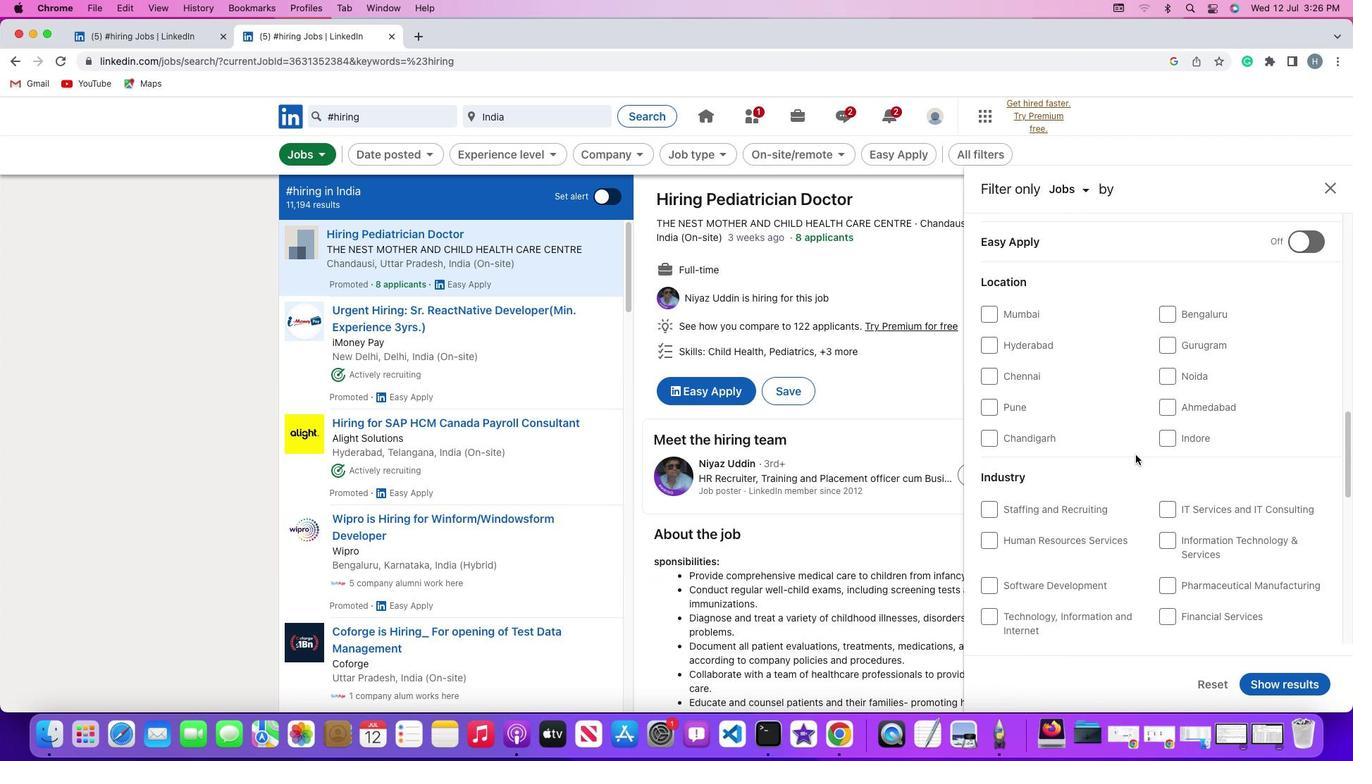
Action: Mouse scrolled (1135, 455) with delta (0, 0)
Screenshot: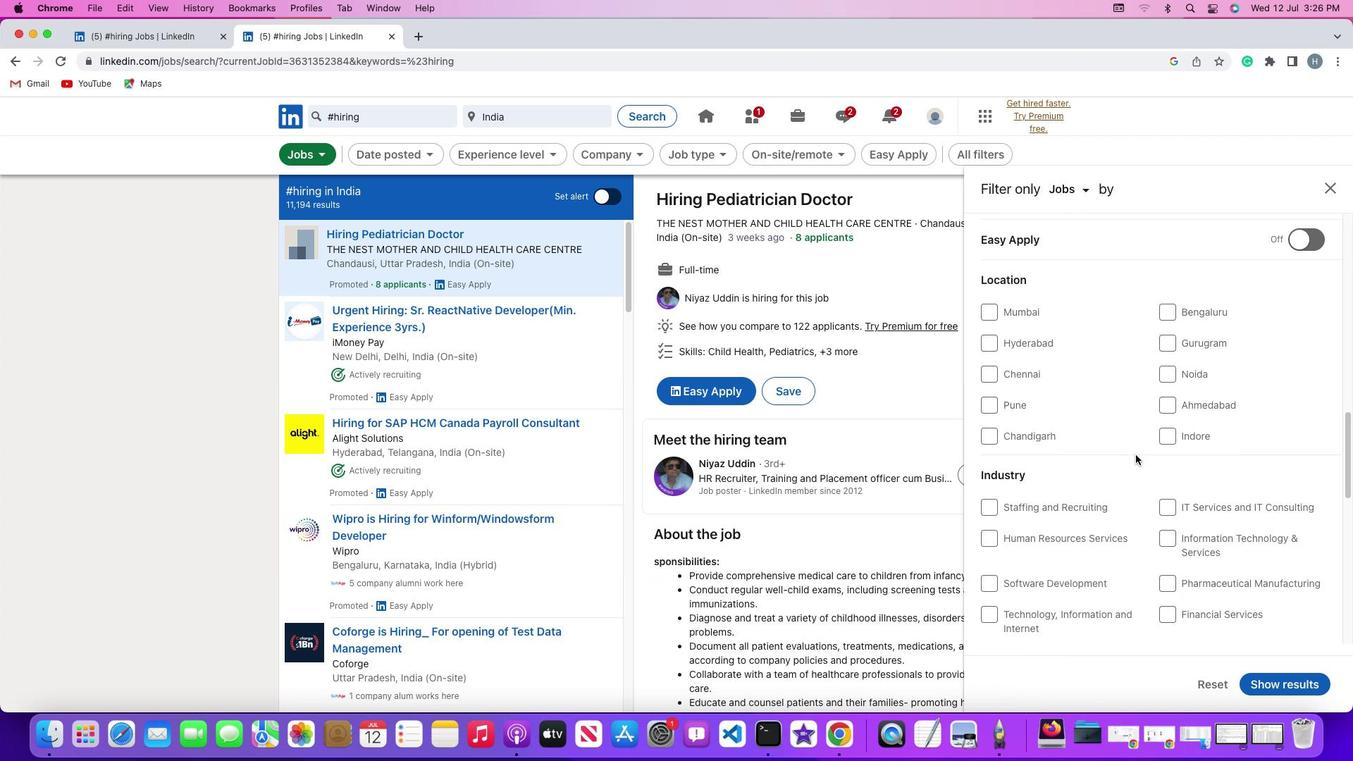 
Action: Mouse moved to (992, 340)
Screenshot: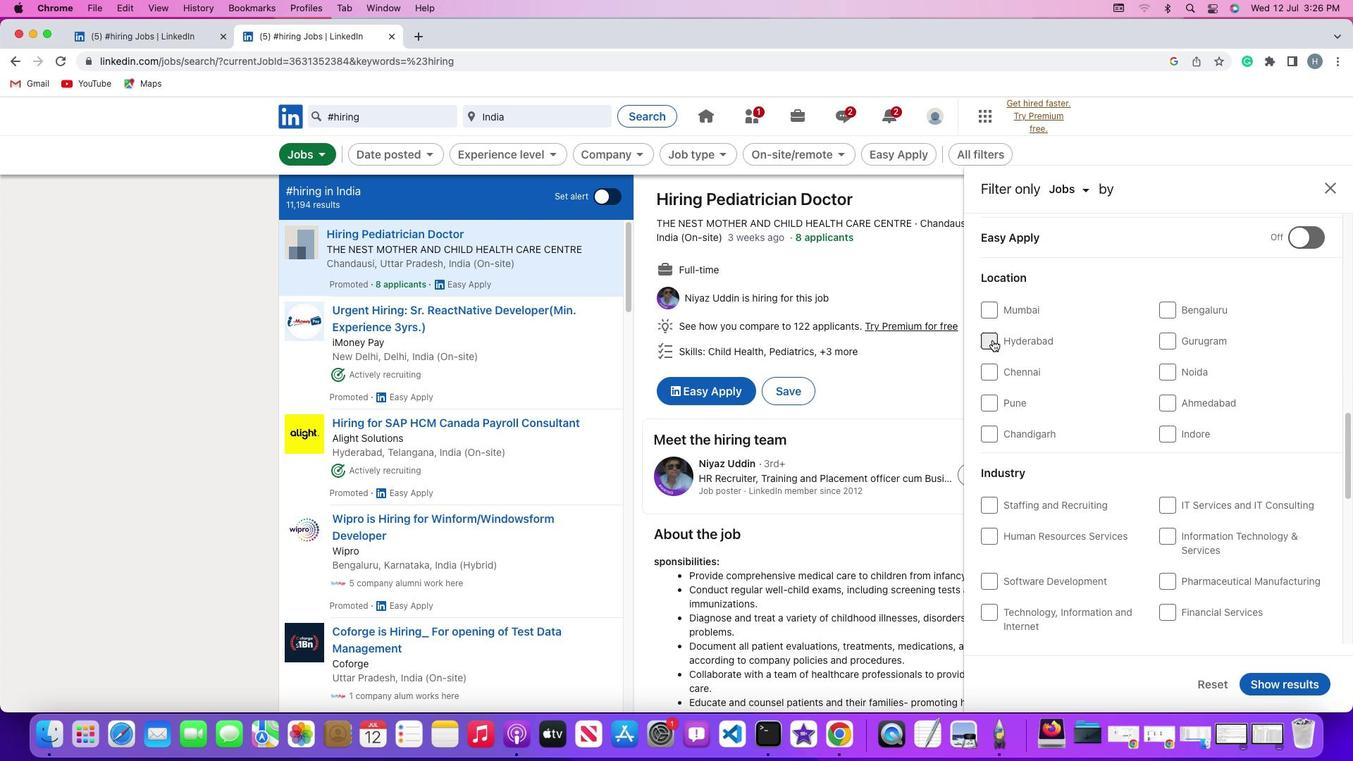 
Action: Mouse pressed left at (992, 340)
Screenshot: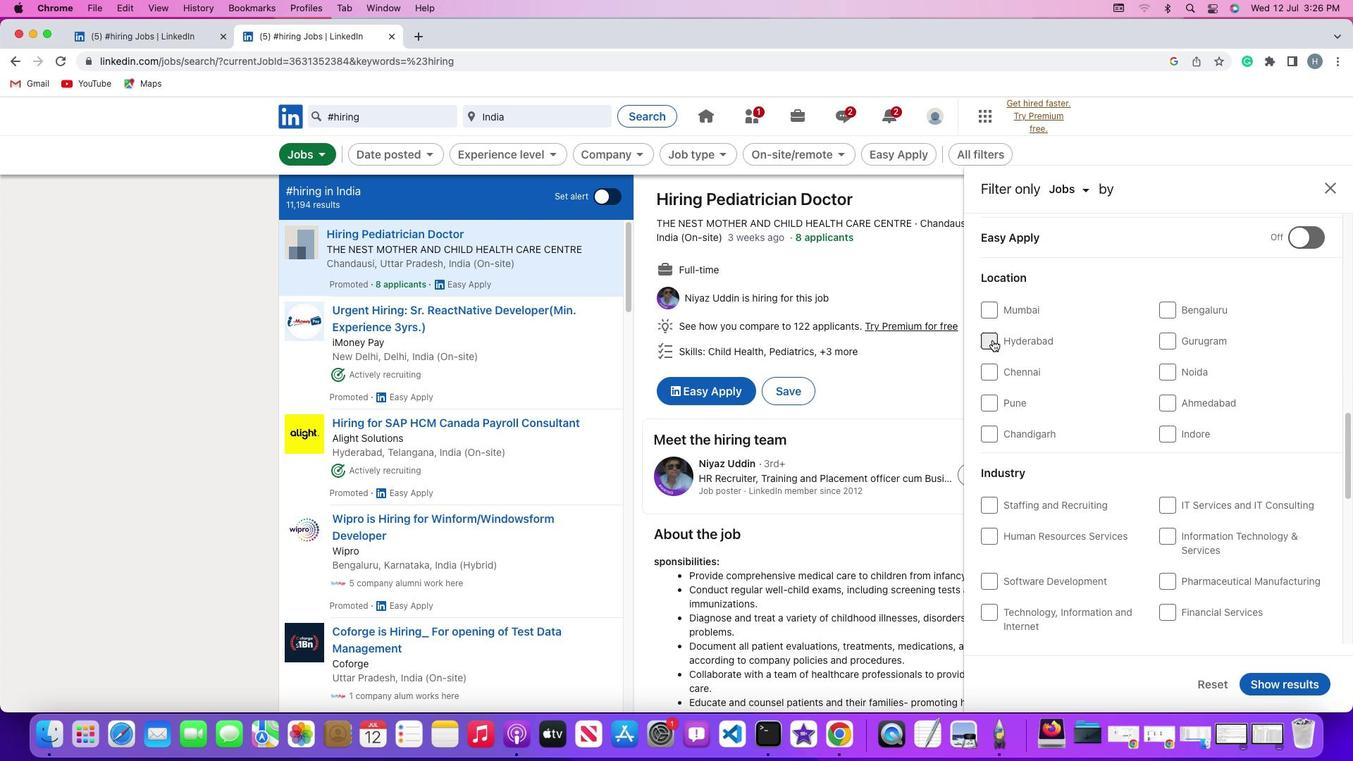 
Action: Mouse moved to (1262, 681)
Screenshot: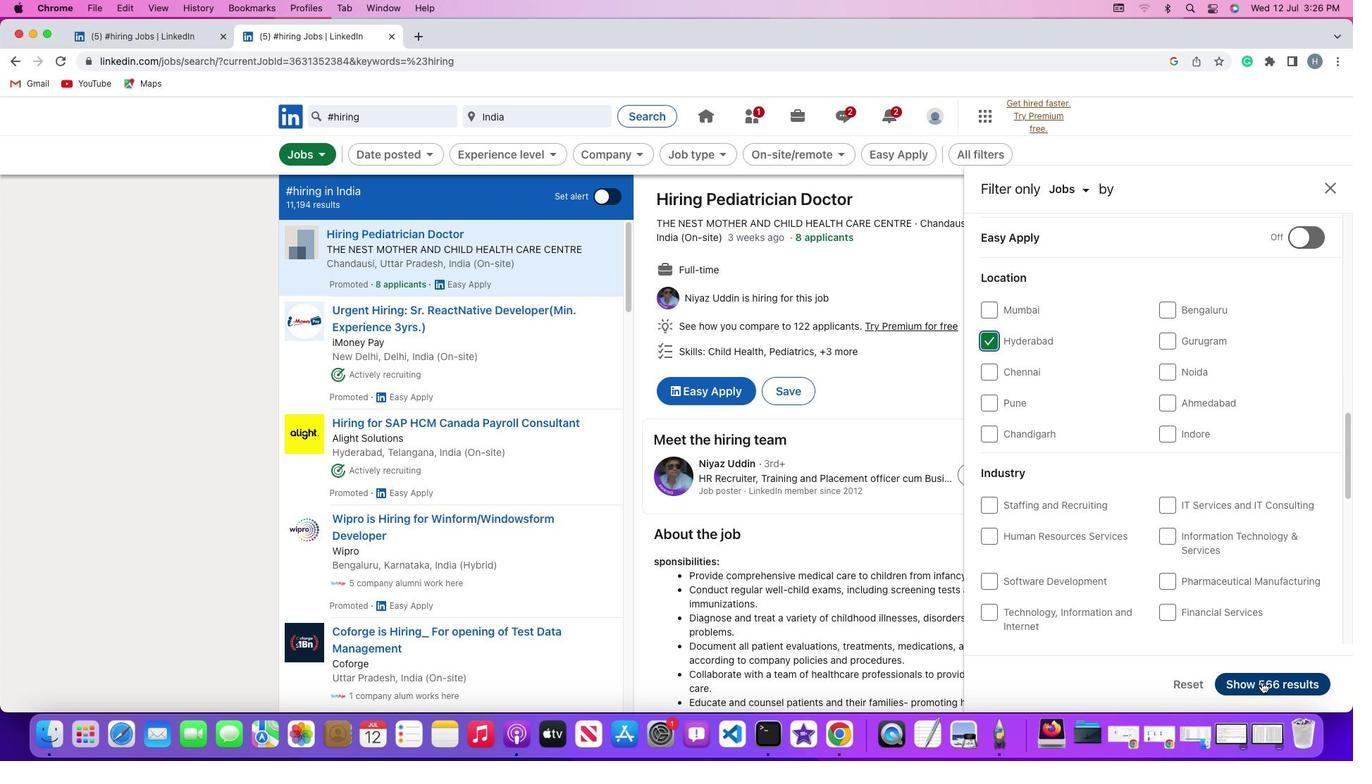 
Action: Mouse pressed left at (1262, 681)
Screenshot: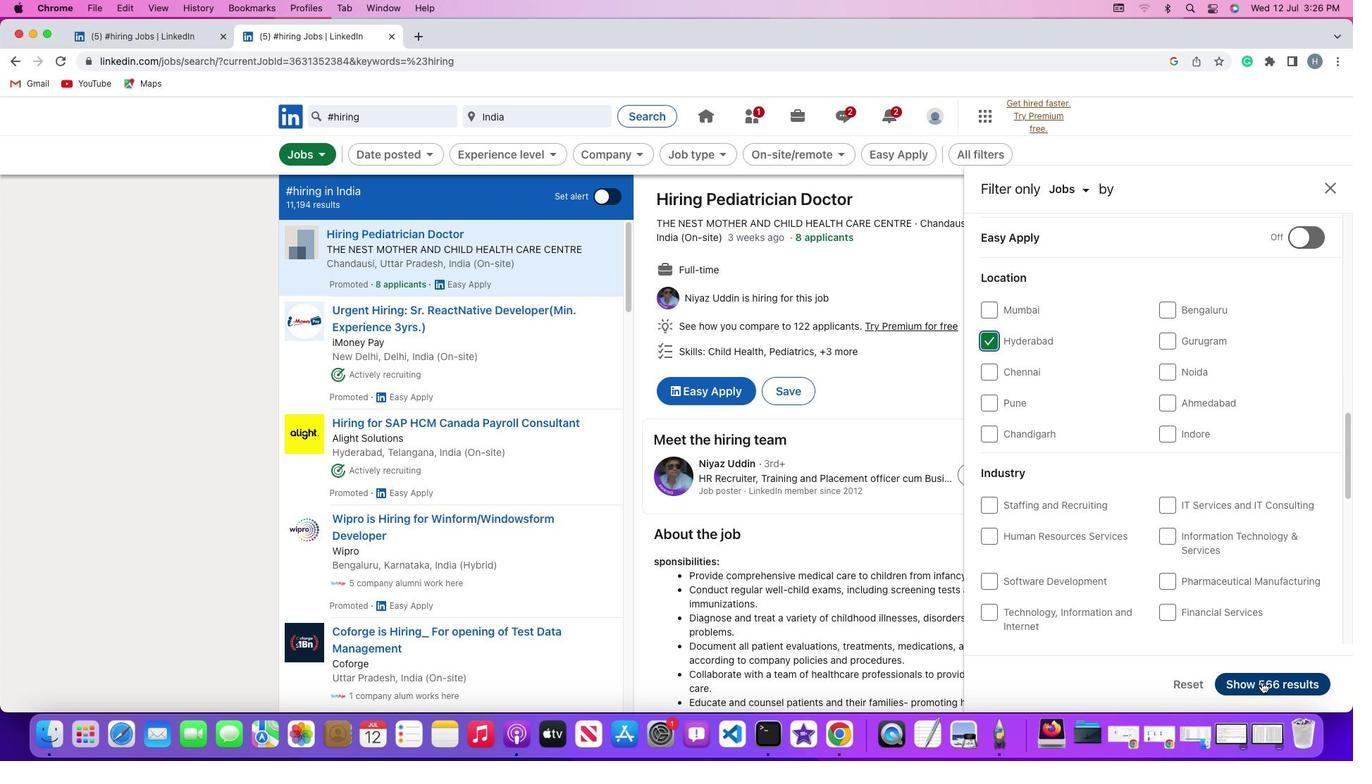 
Action: Mouse moved to (1127, 360)
Screenshot: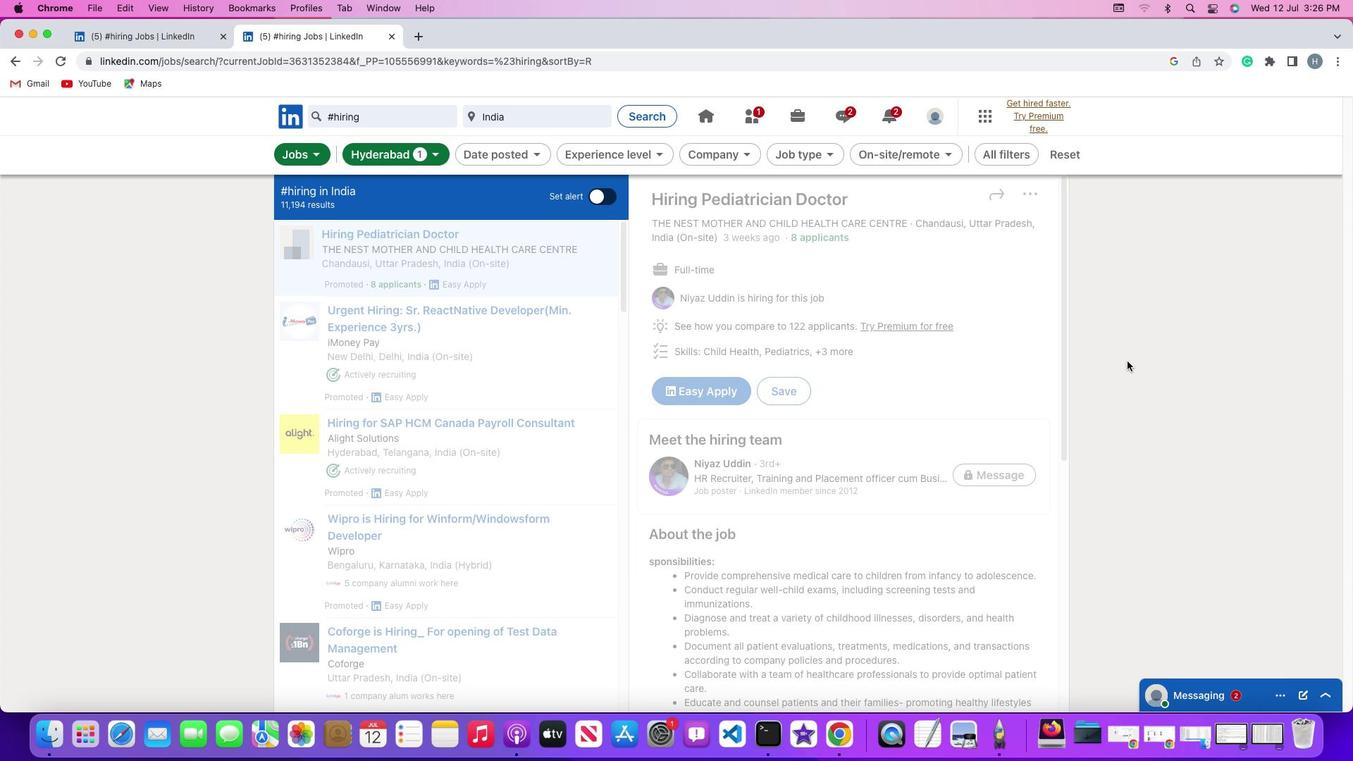 
